 Task: Add a signature Maximus Ramirez containing With heartfelt thanks and warm wishes, Maximus Ramirez to email address softage.3@softage.net and add a label Community events
Action: Mouse moved to (78, 141)
Screenshot: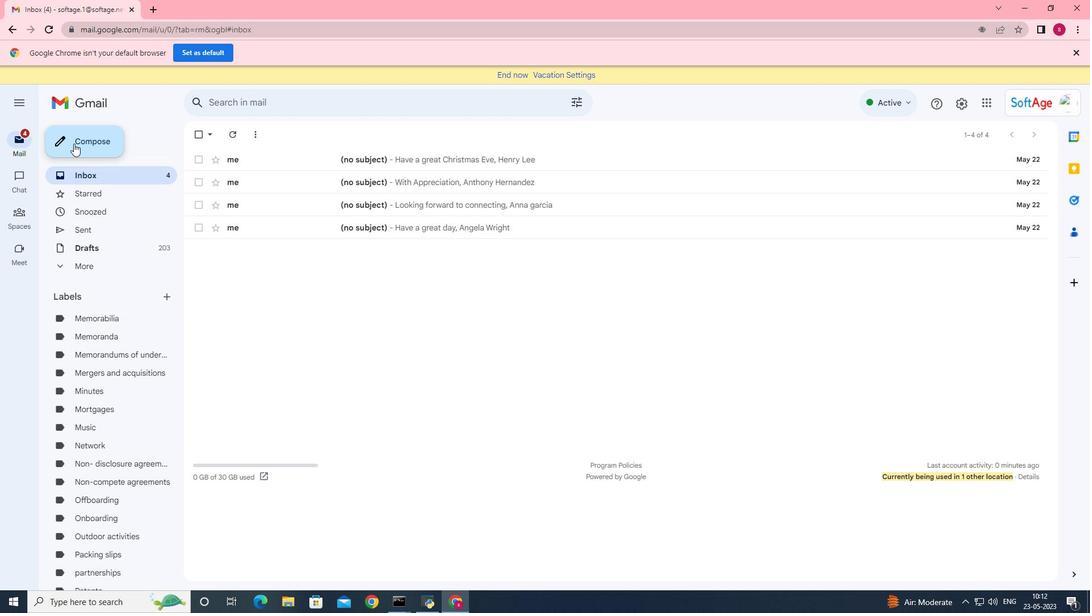 
Action: Mouse pressed left at (78, 141)
Screenshot: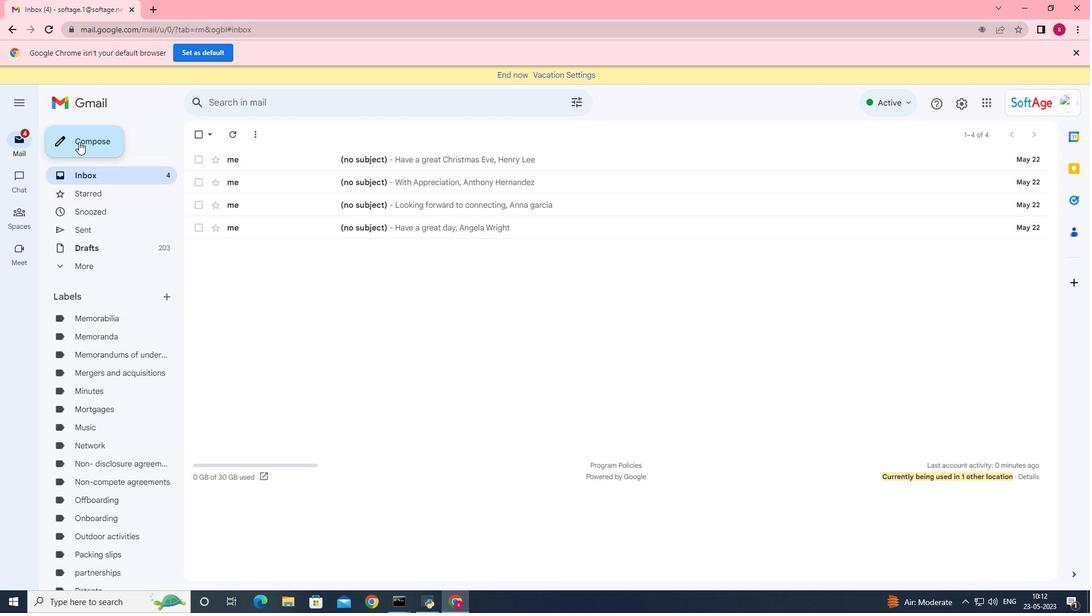 
Action: Mouse moved to (916, 569)
Screenshot: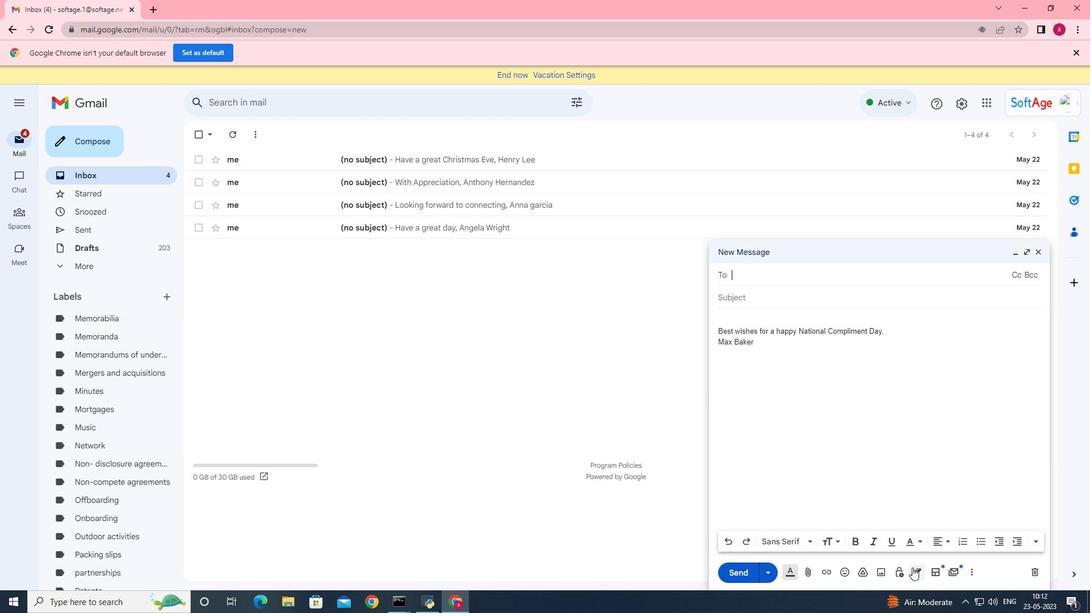 
Action: Mouse pressed left at (916, 569)
Screenshot: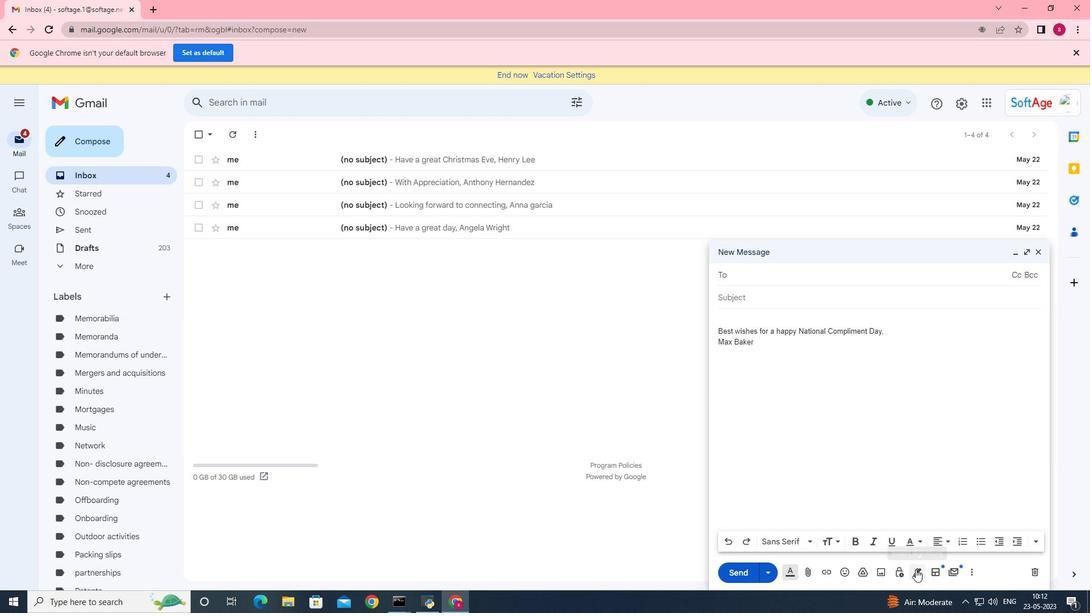
Action: Mouse moved to (955, 510)
Screenshot: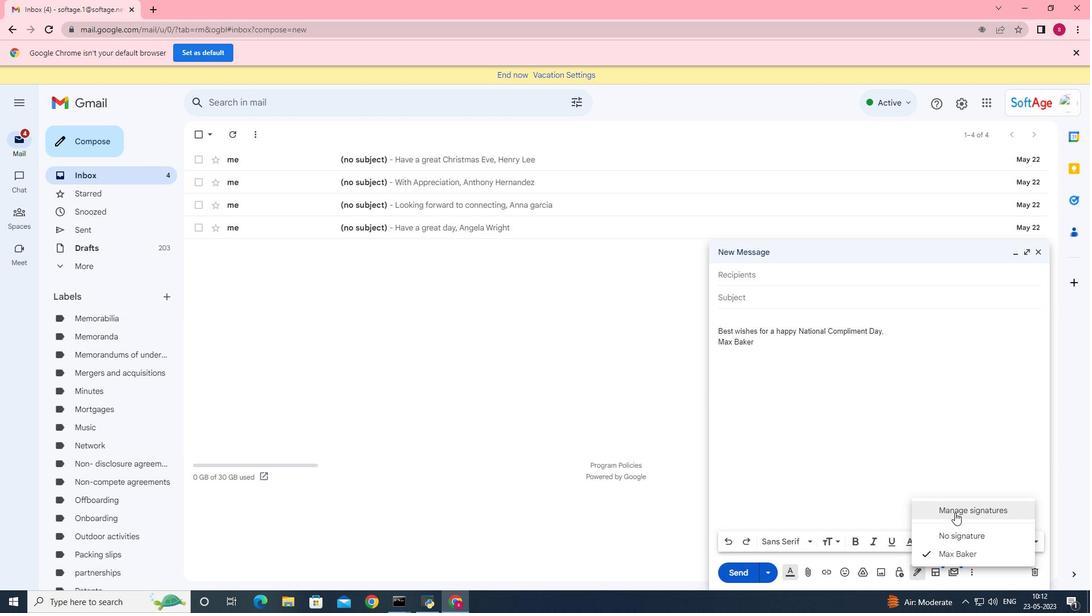 
Action: Mouse pressed left at (955, 510)
Screenshot: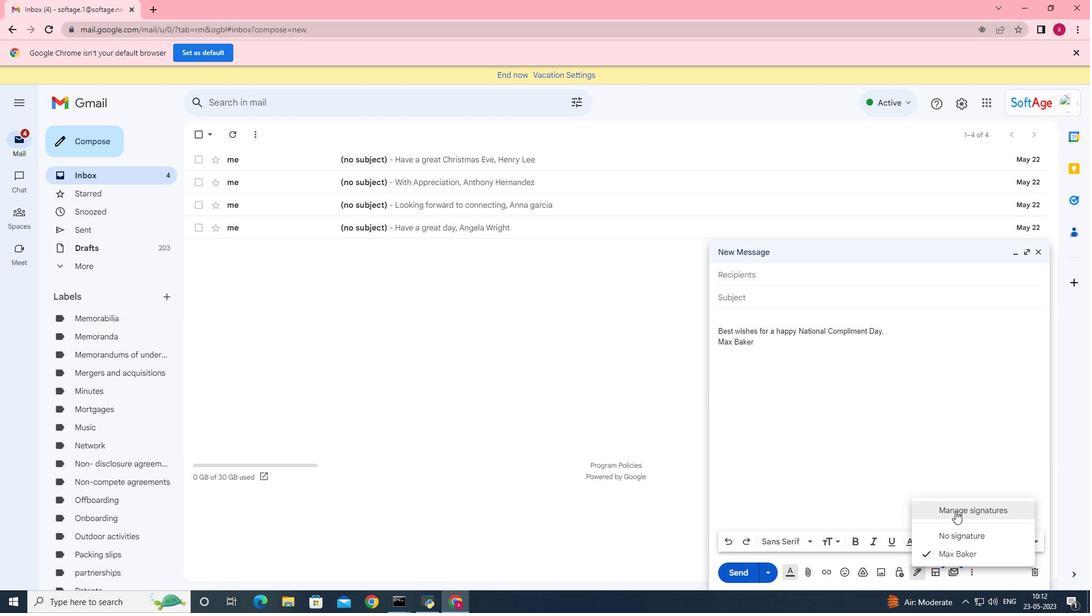 
Action: Mouse moved to (473, 452)
Screenshot: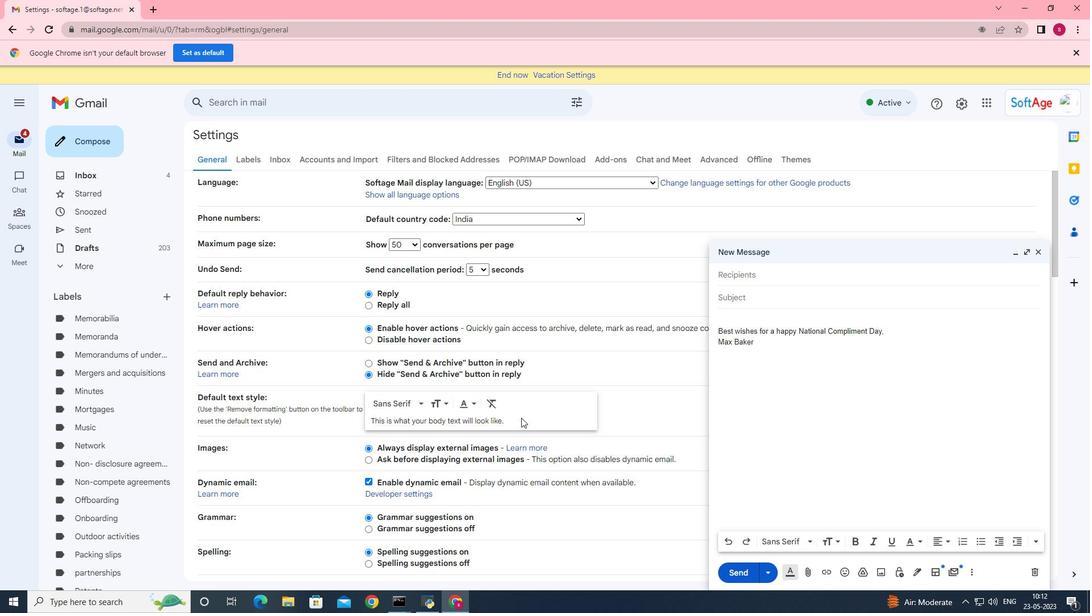 
Action: Mouse scrolled (473, 452) with delta (0, 0)
Screenshot: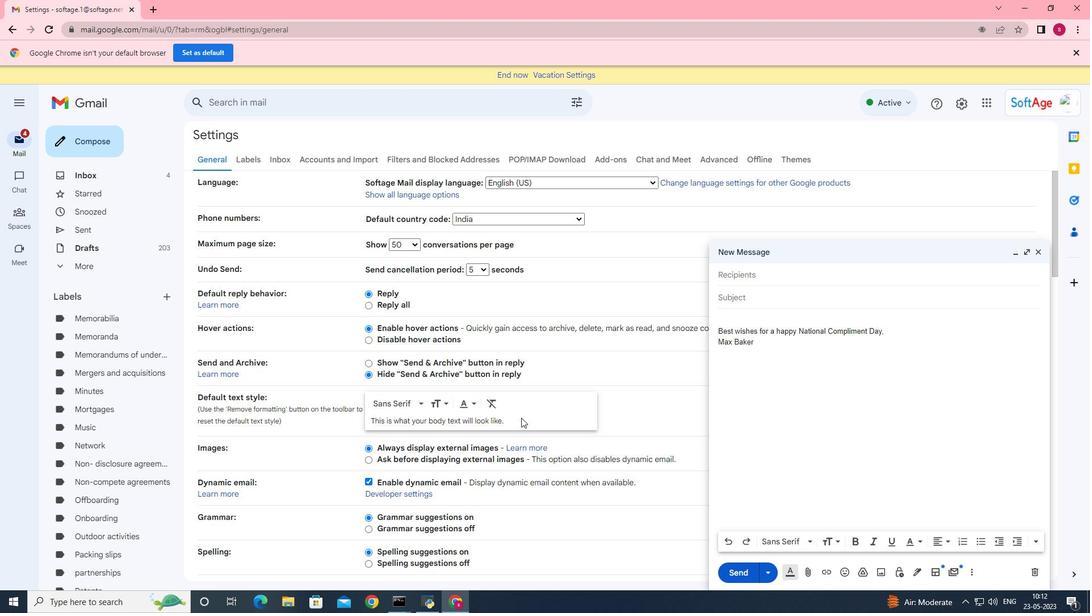 
Action: Mouse moved to (465, 458)
Screenshot: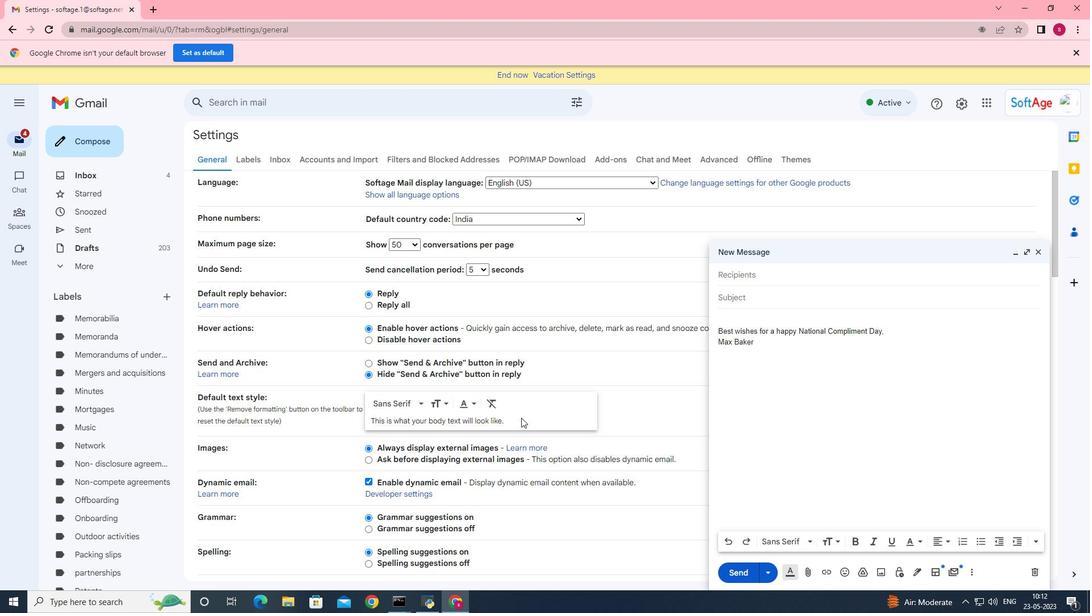 
Action: Mouse scrolled (465, 457) with delta (0, 0)
Screenshot: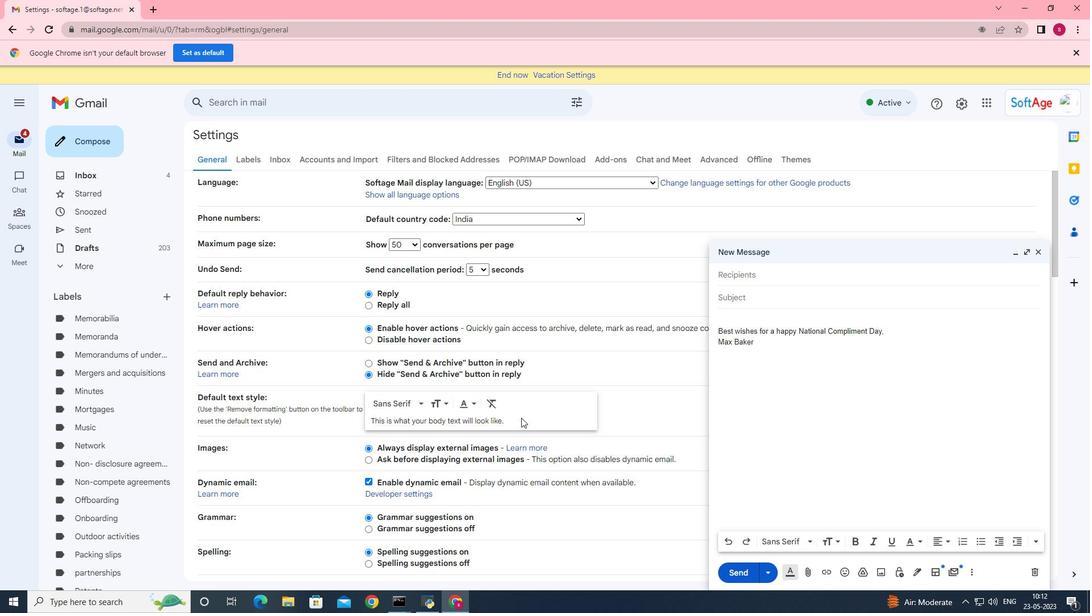 
Action: Mouse moved to (464, 460)
Screenshot: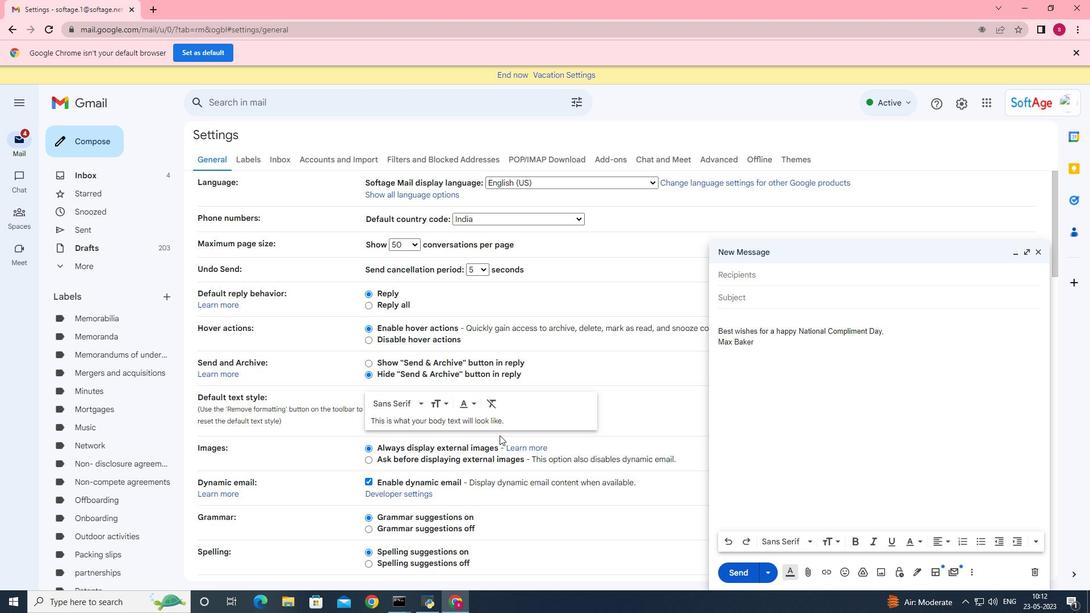 
Action: Mouse scrolled (464, 459) with delta (0, 0)
Screenshot: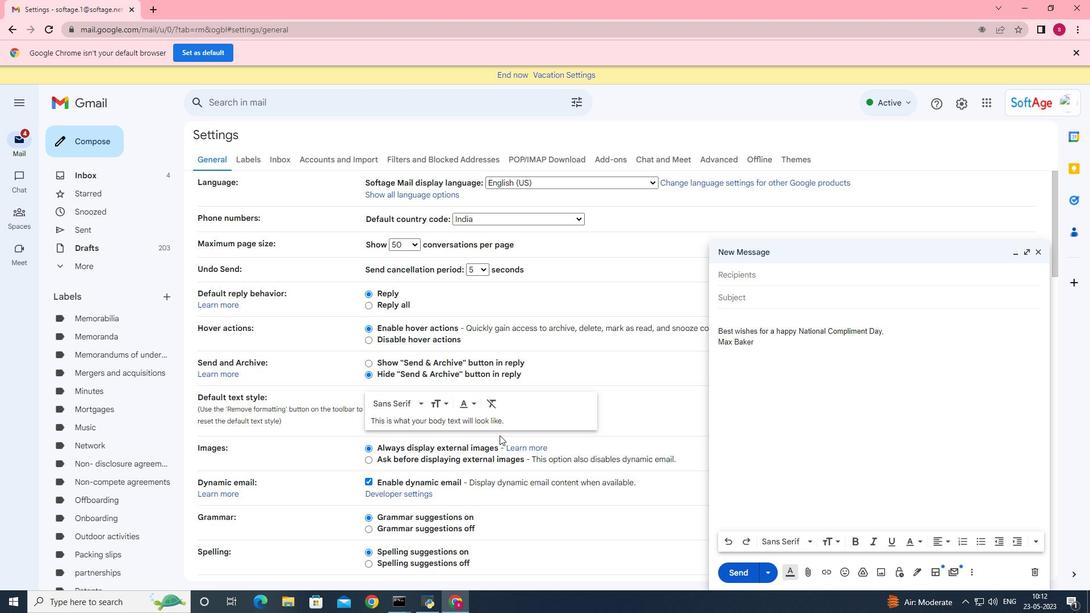 
Action: Mouse moved to (463, 460)
Screenshot: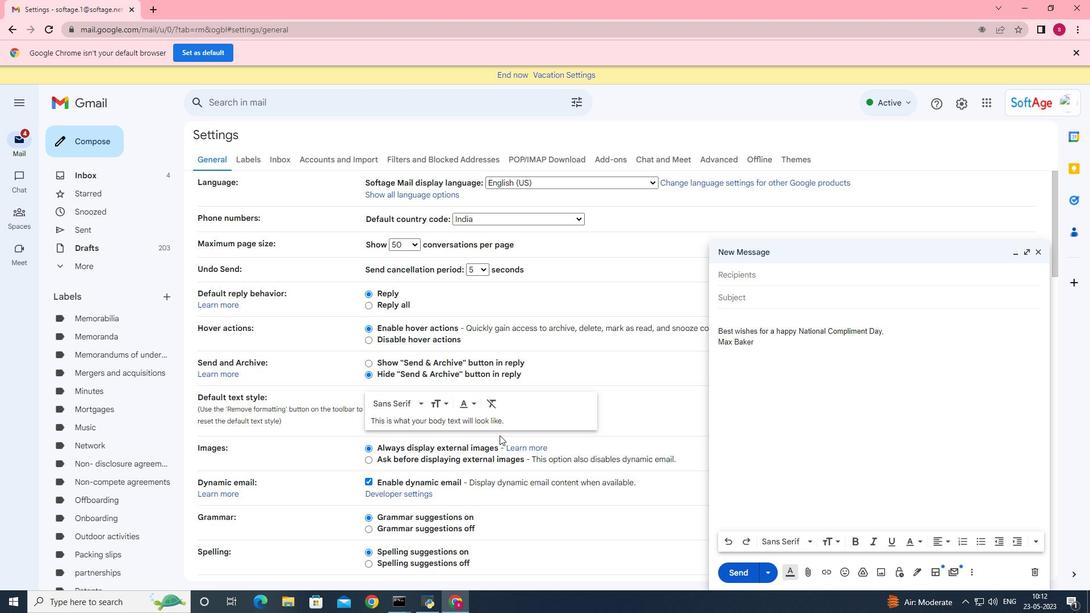
Action: Mouse scrolled (463, 459) with delta (0, 0)
Screenshot: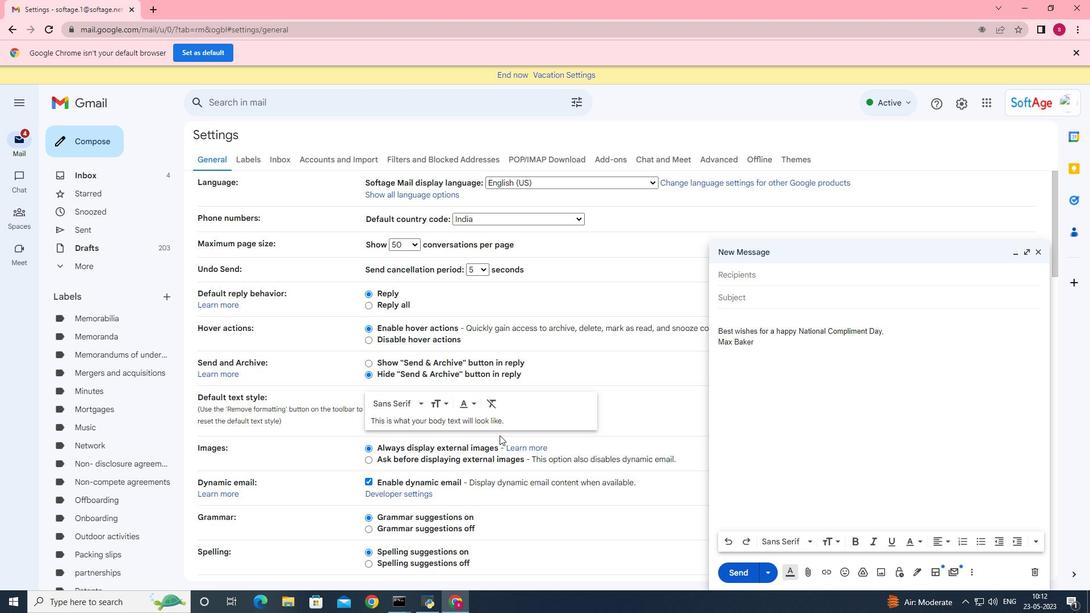
Action: Mouse scrolled (463, 459) with delta (0, 0)
Screenshot: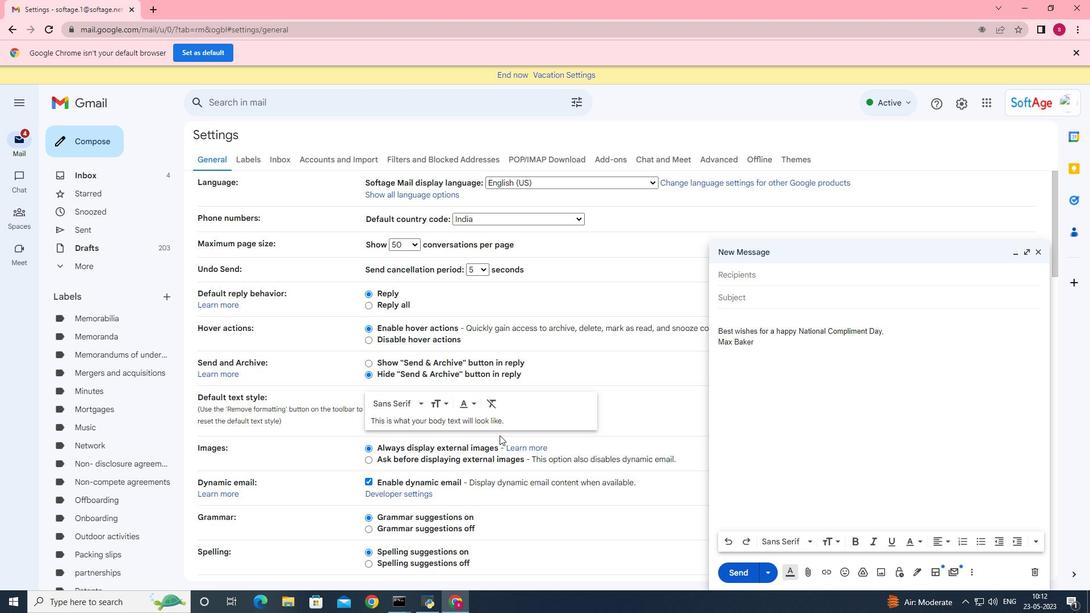 
Action: Mouse scrolled (463, 459) with delta (0, 0)
Screenshot: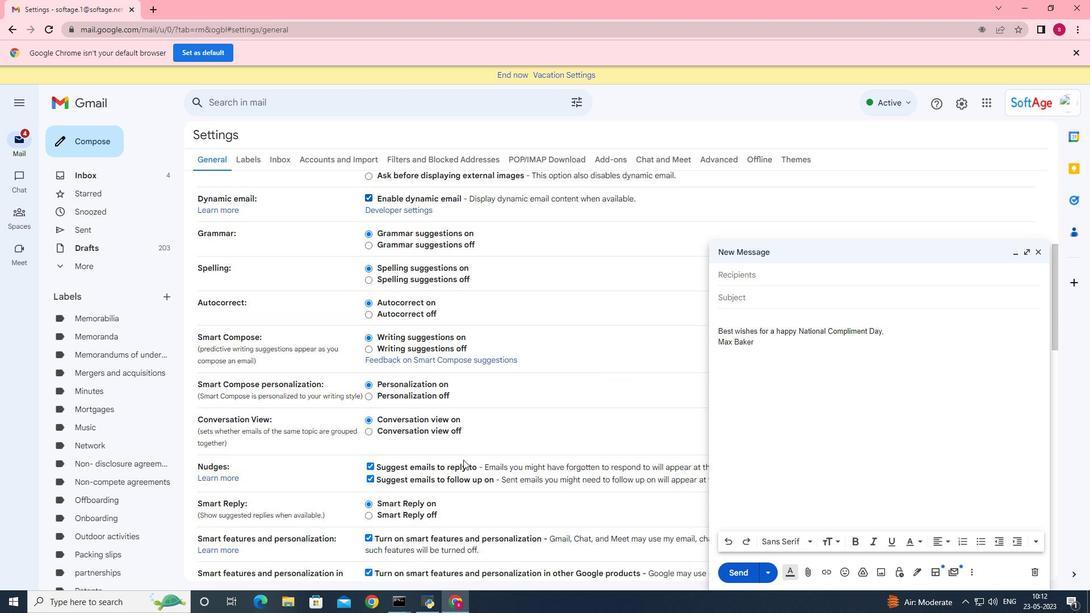 
Action: Mouse scrolled (463, 459) with delta (0, 0)
Screenshot: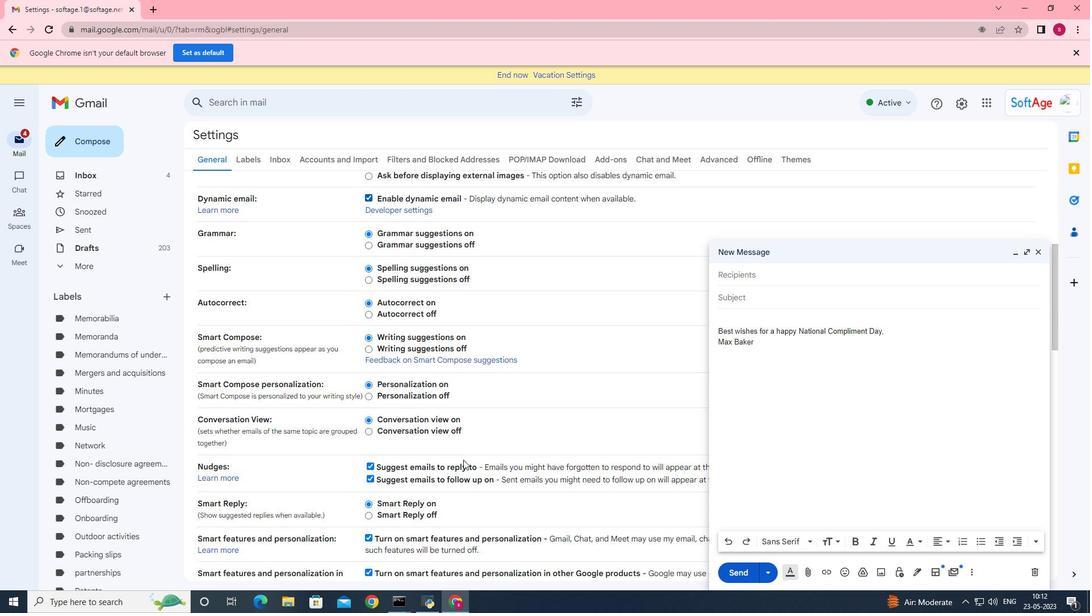 
Action: Mouse moved to (461, 436)
Screenshot: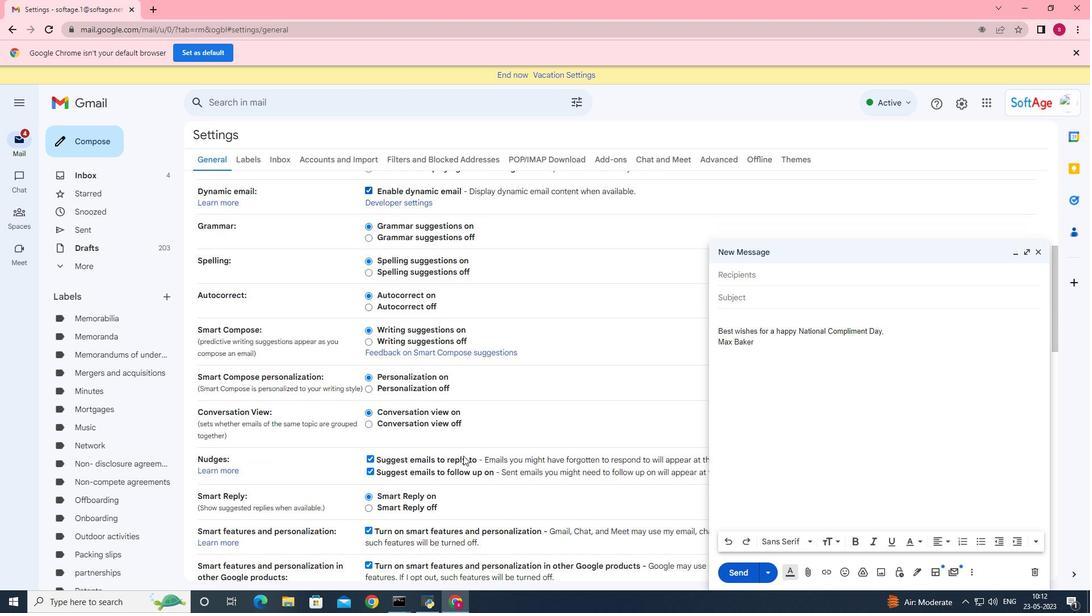 
Action: Mouse scrolled (461, 436) with delta (0, 0)
Screenshot: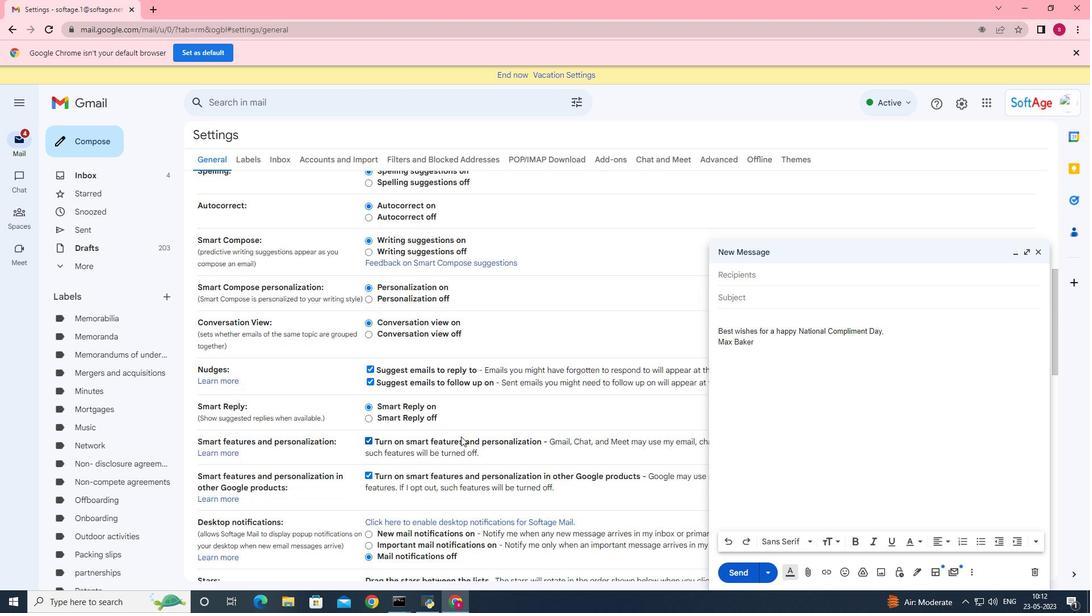 
Action: Mouse scrolled (461, 436) with delta (0, 0)
Screenshot: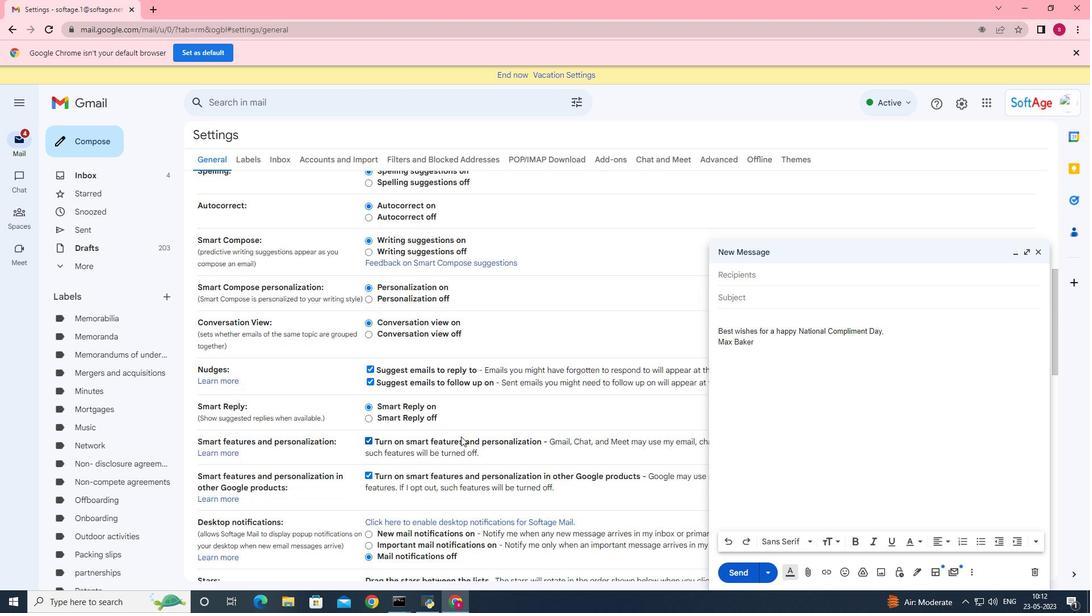 
Action: Mouse scrolled (461, 436) with delta (0, 0)
Screenshot: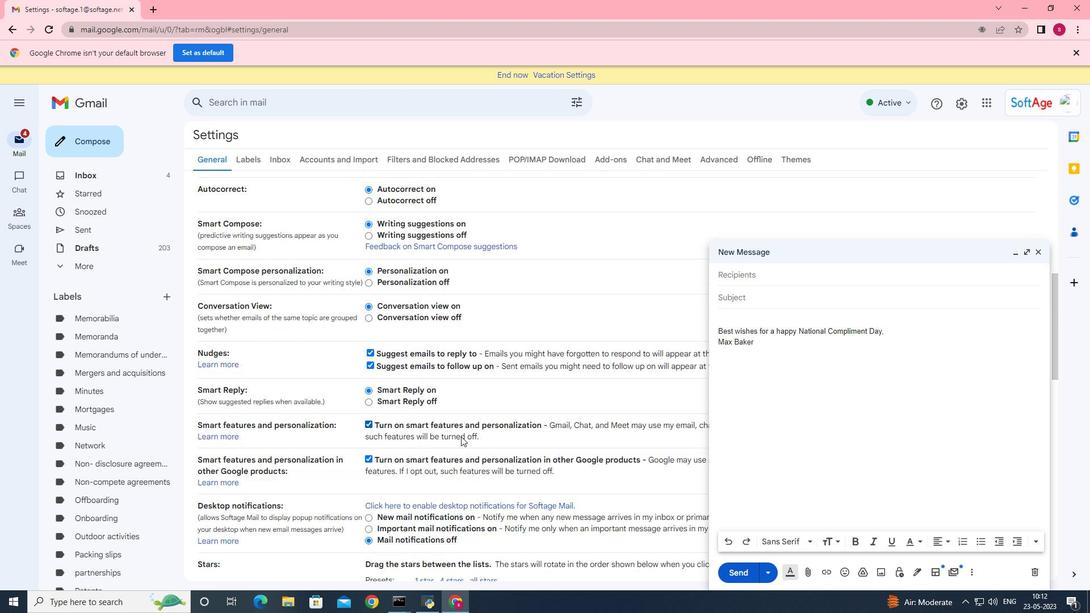 
Action: Mouse scrolled (461, 436) with delta (0, 0)
Screenshot: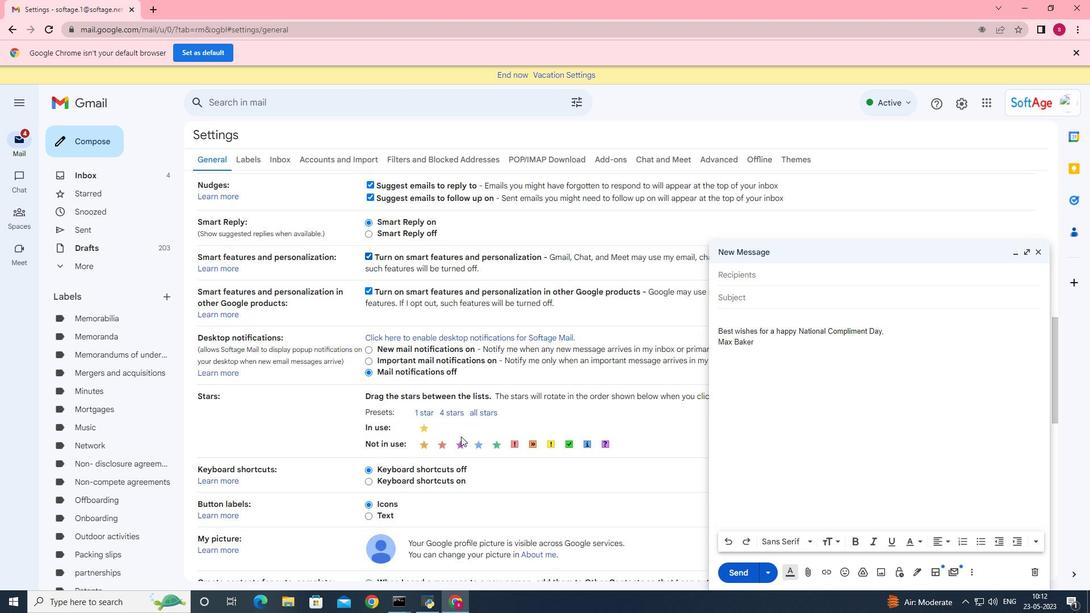 
Action: Mouse scrolled (461, 436) with delta (0, 0)
Screenshot: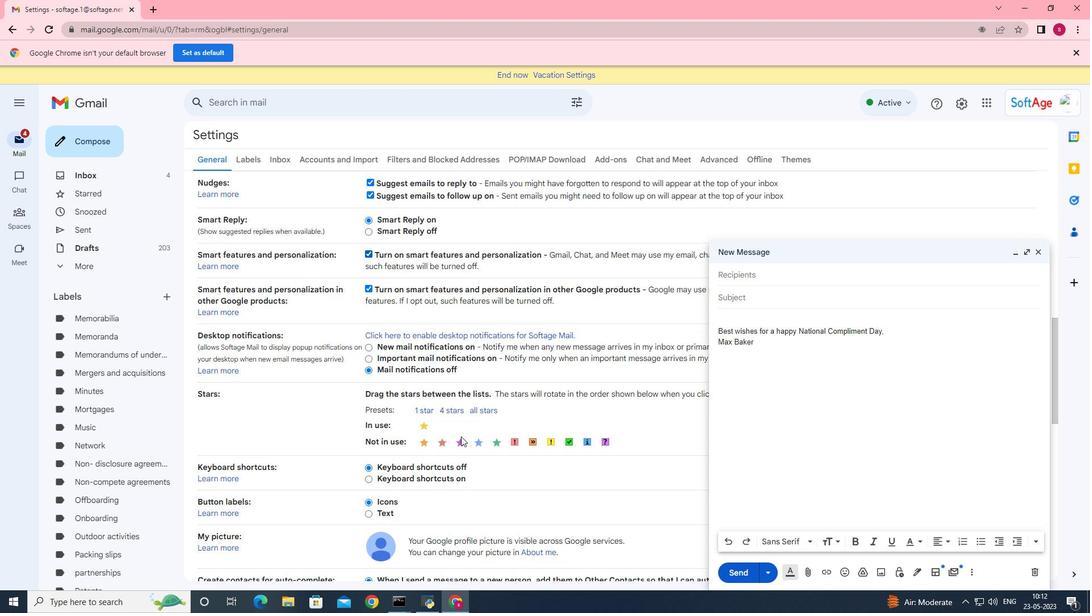 
Action: Mouse scrolled (461, 436) with delta (0, 0)
Screenshot: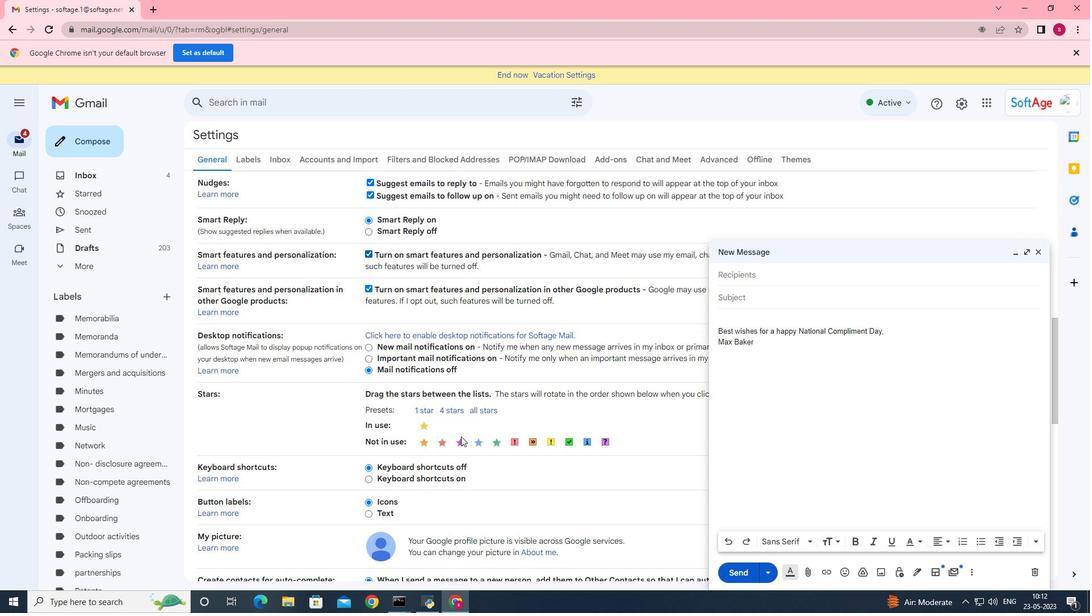
Action: Mouse moved to (492, 457)
Screenshot: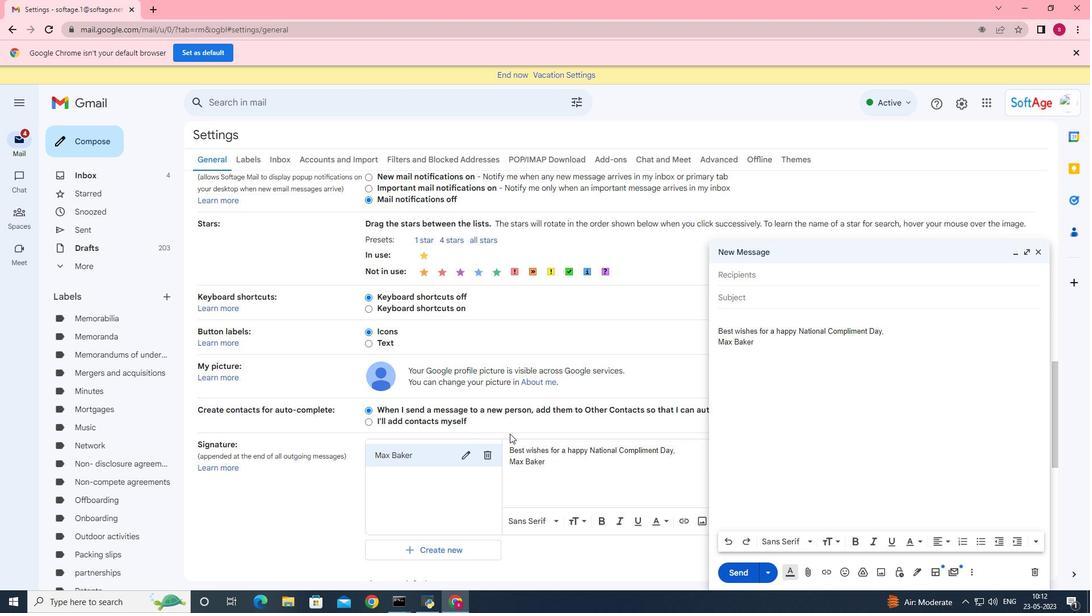 
Action: Mouse pressed left at (492, 457)
Screenshot: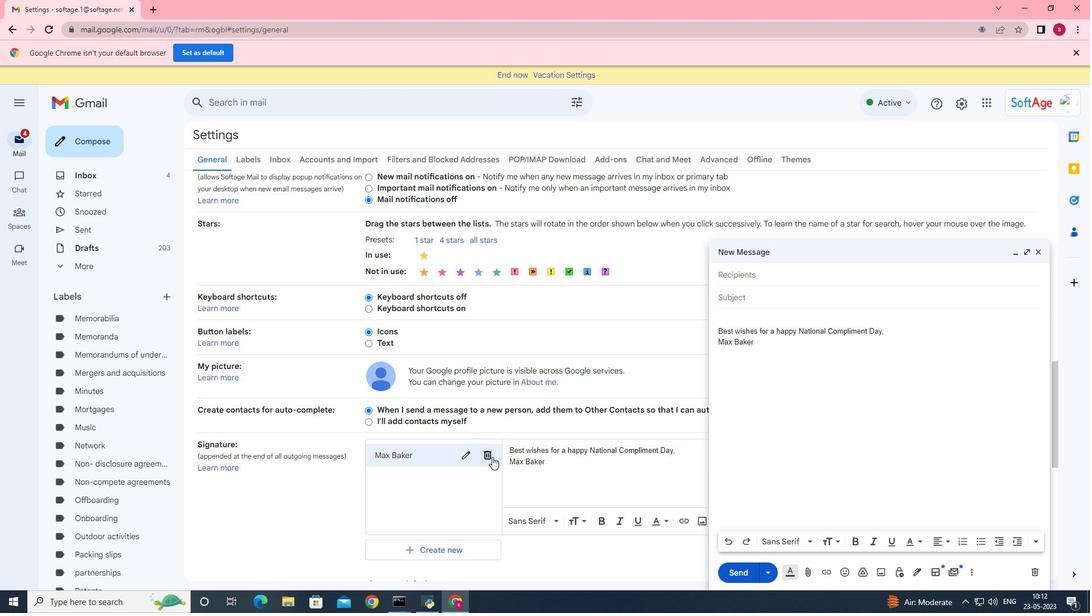 
Action: Mouse moved to (644, 348)
Screenshot: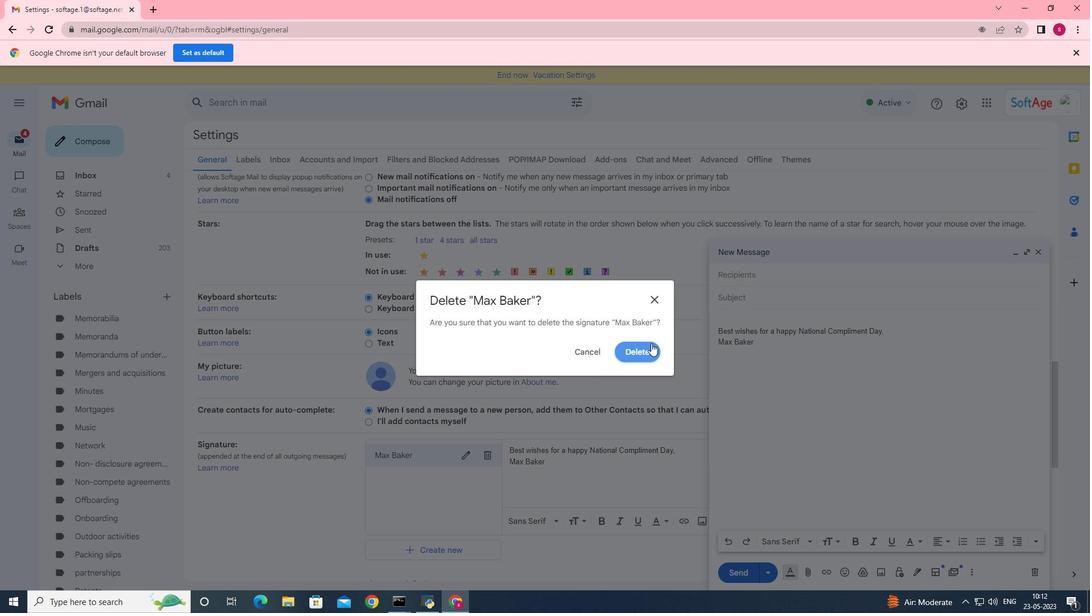 
Action: Mouse pressed left at (644, 348)
Screenshot: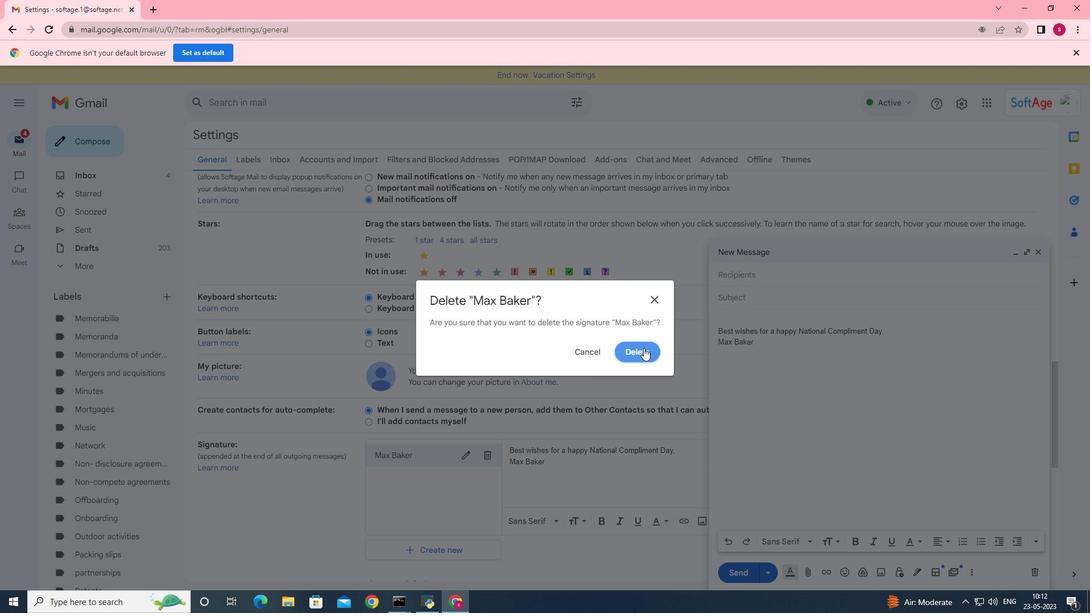 
Action: Mouse moved to (402, 474)
Screenshot: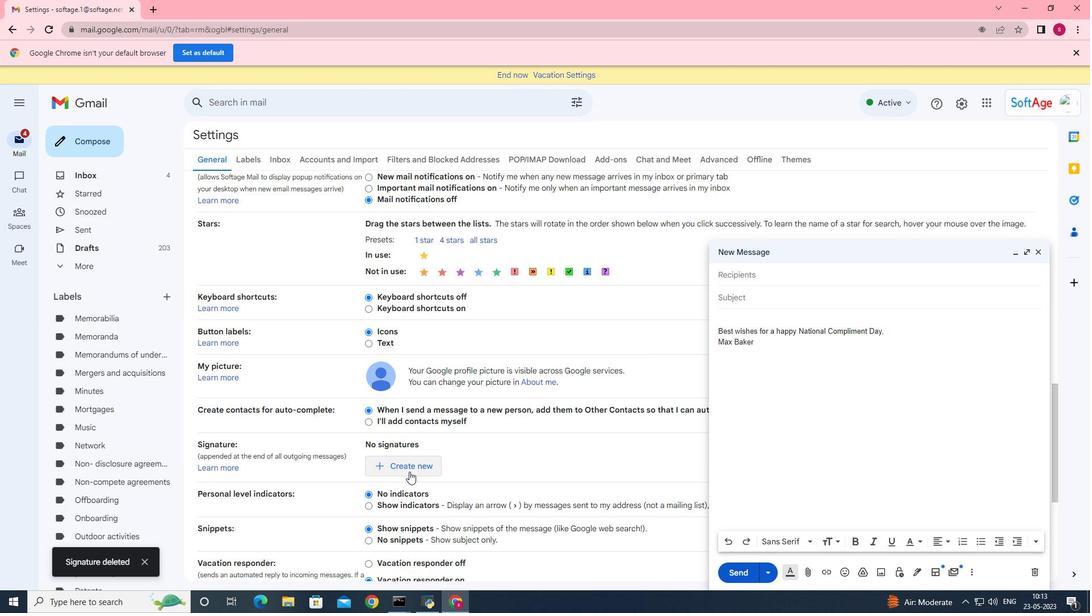 
Action: Mouse pressed left at (402, 474)
Screenshot: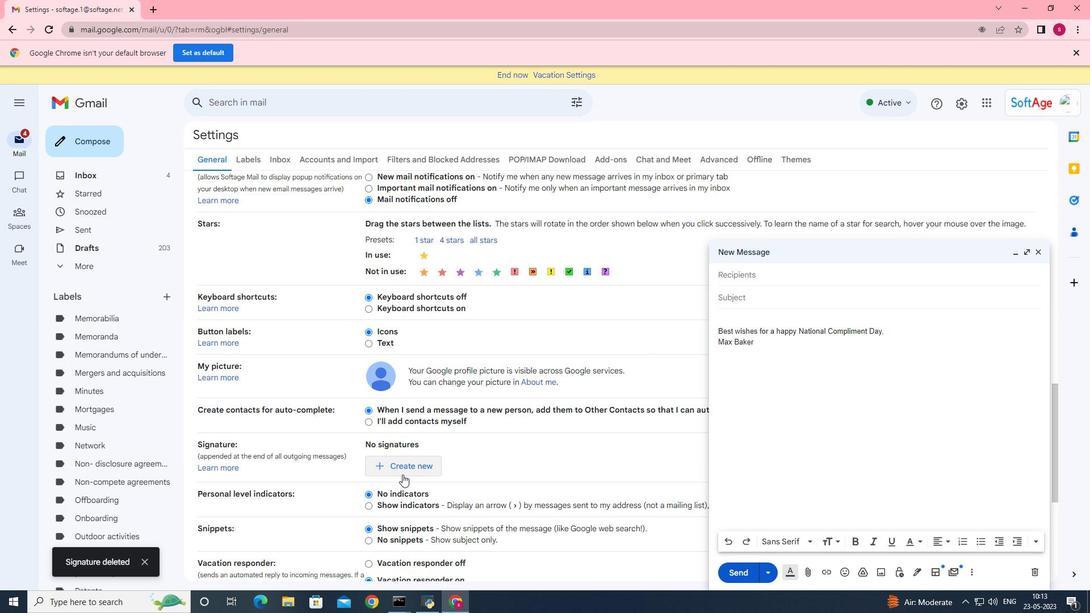 
Action: Mouse moved to (473, 324)
Screenshot: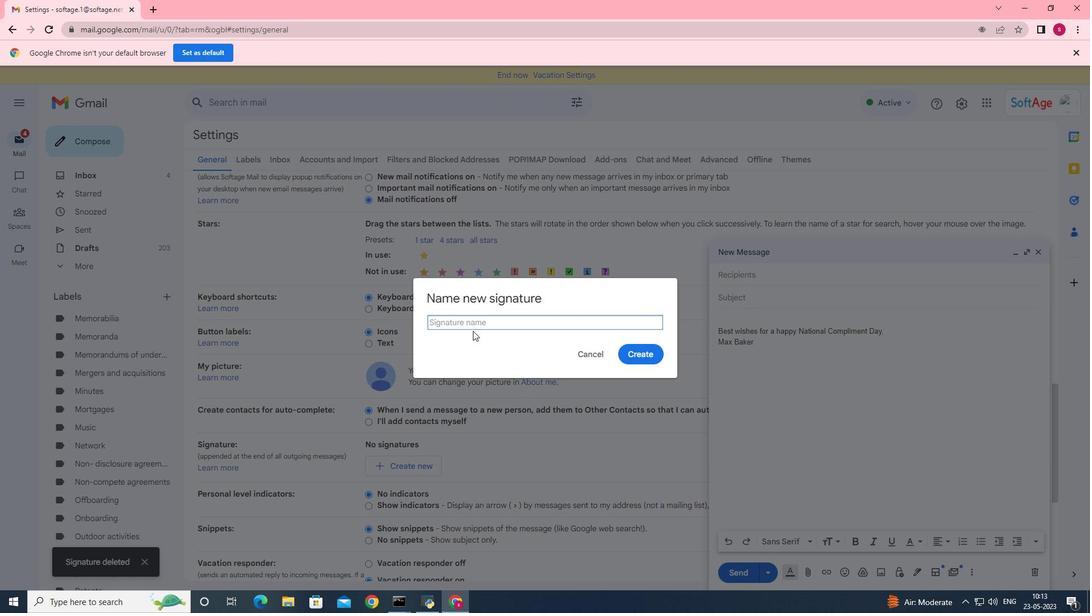 
Action: Mouse pressed left at (473, 324)
Screenshot: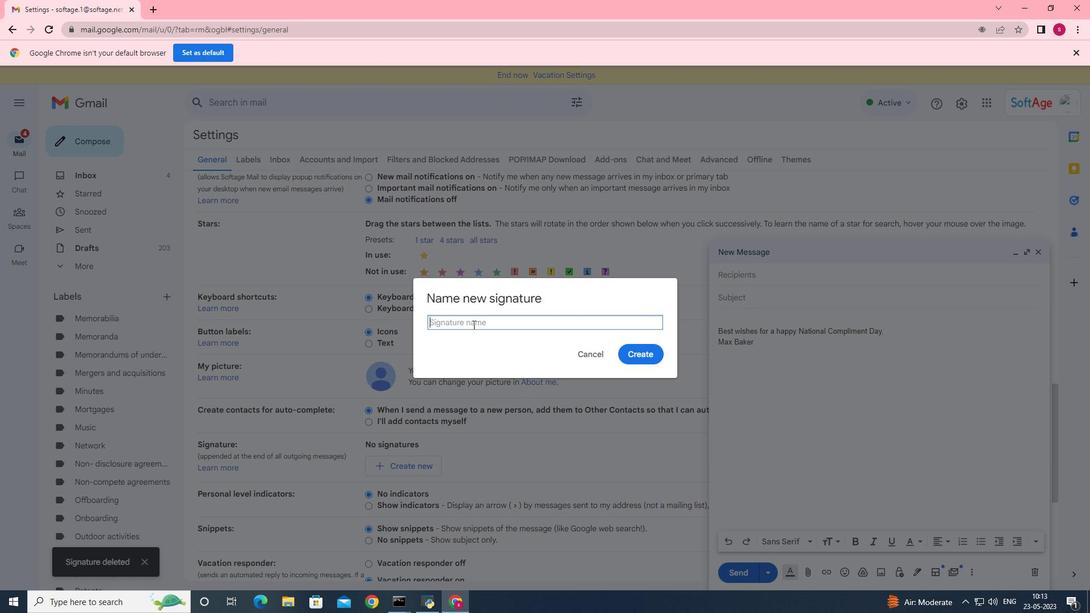 
Action: Key pressed <Key.shift>Maximus<Key.space><Key.shift><Key.shift><Key.shift><Key.shift><Key.shift><Key.shift><Key.shift><Key.shift><Key.shift><Key.shift><Key.shift>Ramiez<Key.backspace><Key.backspace>rez
Screenshot: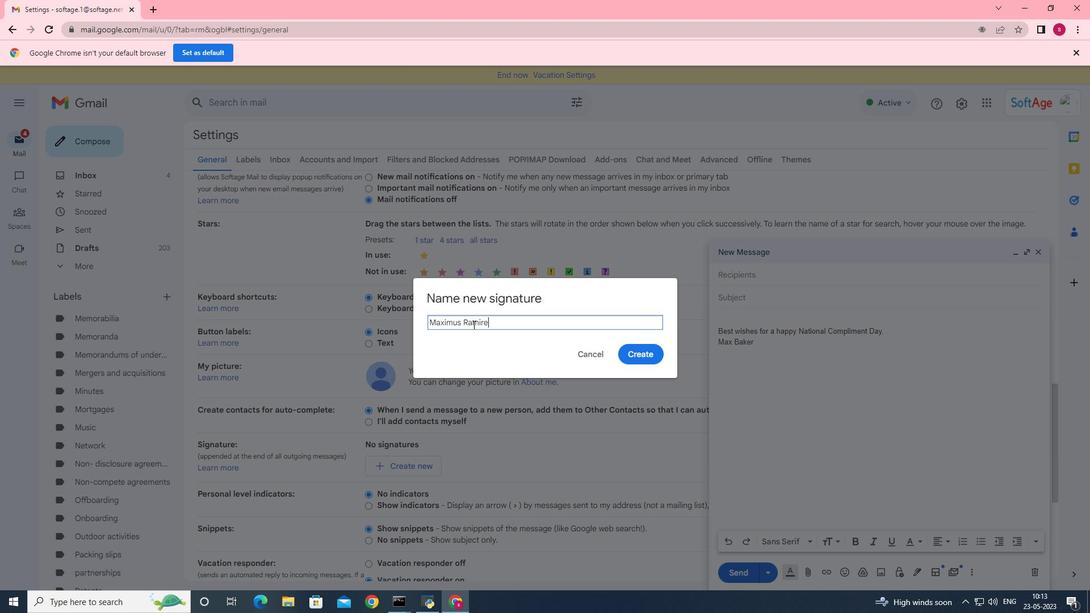
Action: Mouse moved to (655, 356)
Screenshot: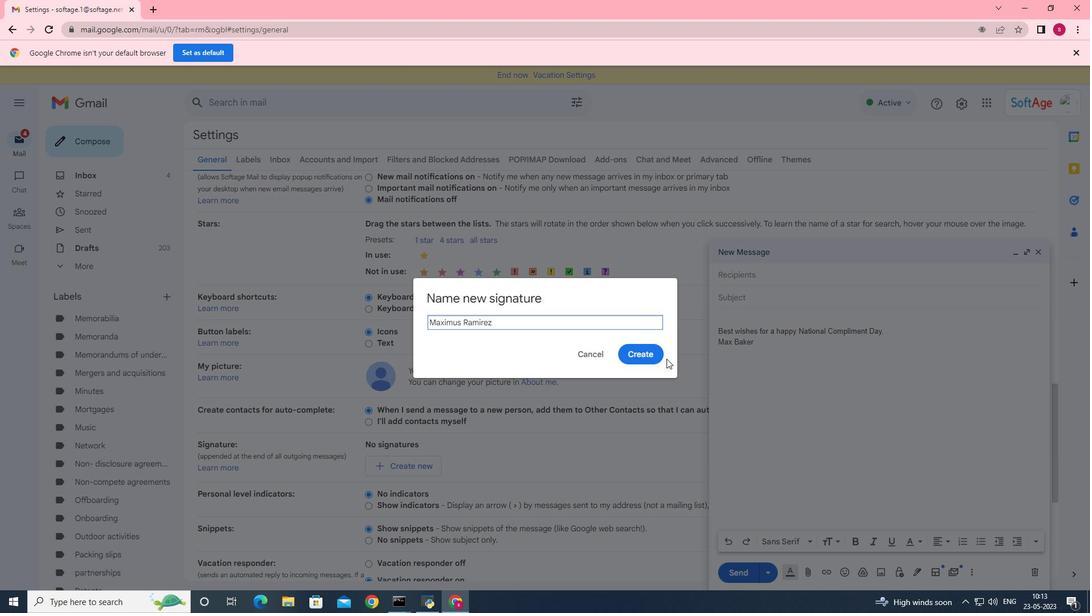 
Action: Mouse pressed left at (655, 356)
Screenshot: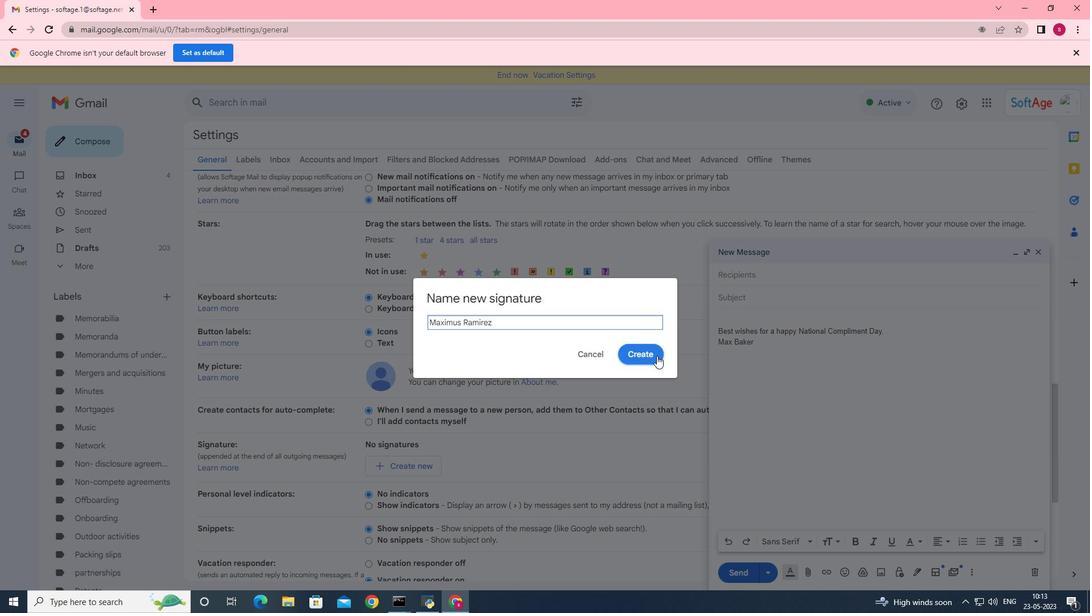 
Action: Mouse moved to (528, 453)
Screenshot: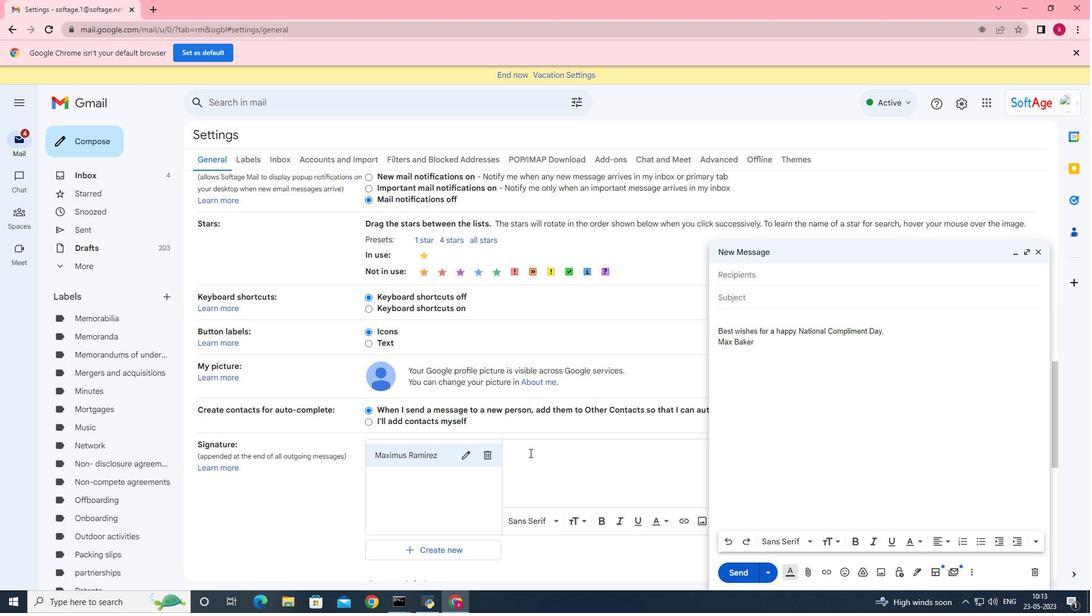 
Action: Mouse pressed left at (528, 453)
Screenshot: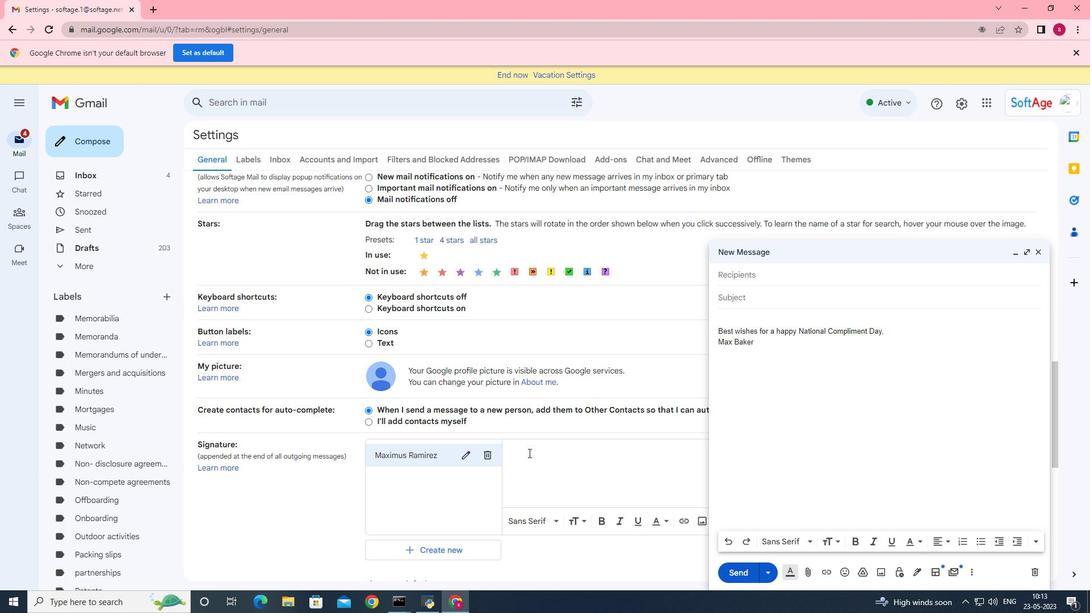 
Action: Key pressed <Key.shift>With<Key.space>heartfelt<Key.space>thanks<Key.space>and<Key.space>warm<Key.space>wishes,<Key.enter><Key.shift>Maximus<Key.space><Key.shift>Ramirez
Screenshot: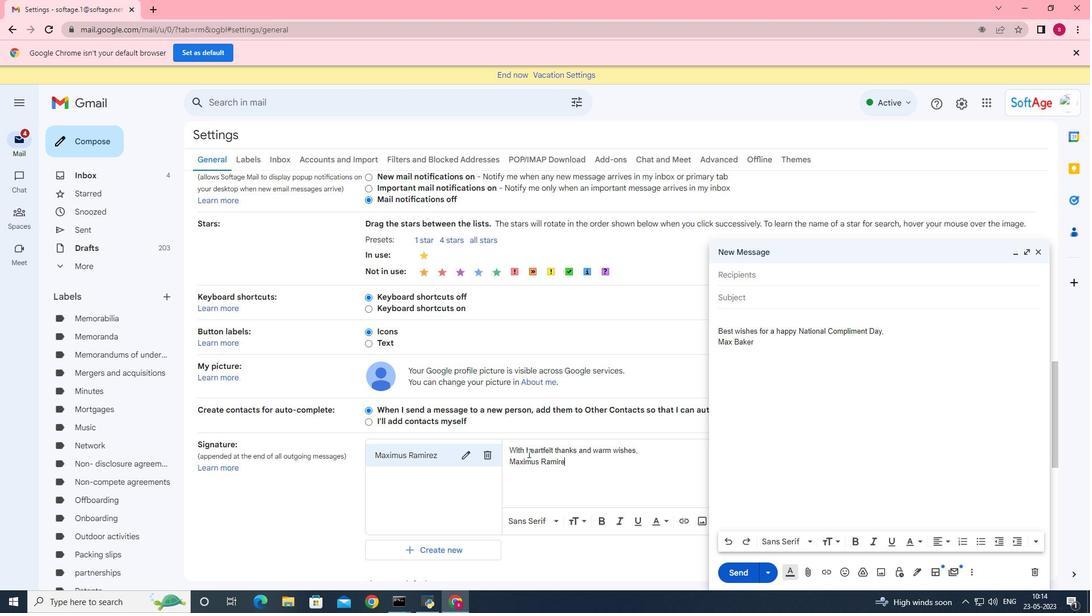 
Action: Mouse scrolled (528, 452) with delta (0, 0)
Screenshot: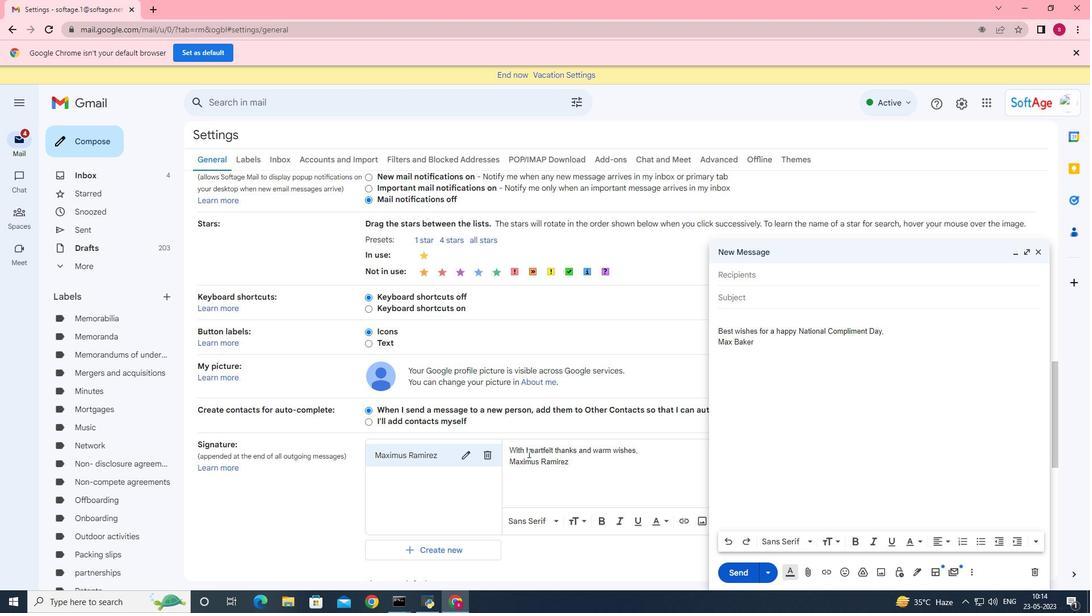 
Action: Mouse scrolled (528, 452) with delta (0, 0)
Screenshot: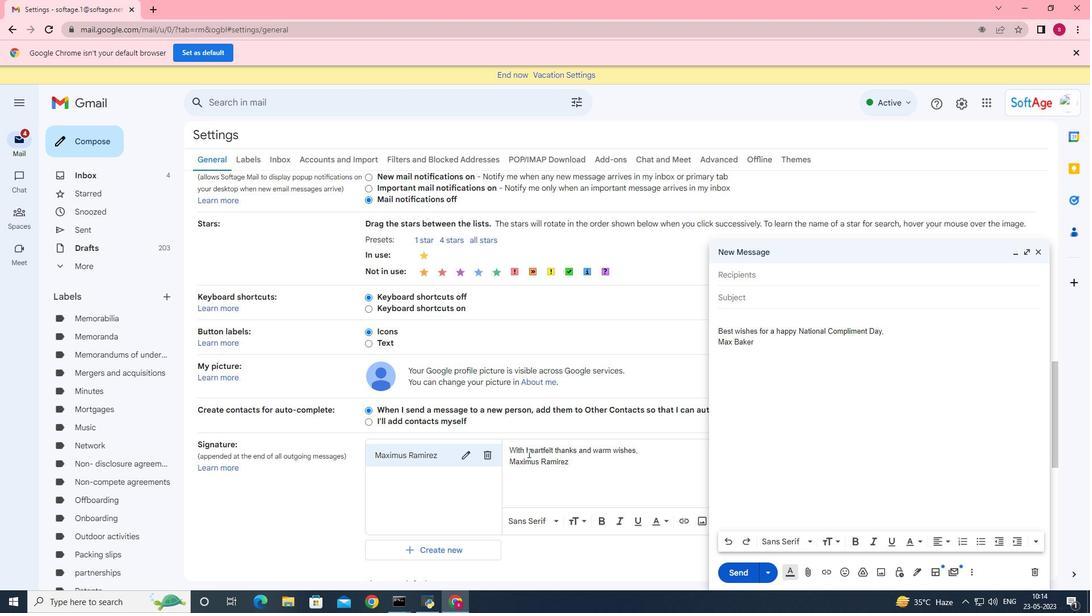 
Action: Mouse scrolled (528, 452) with delta (0, 0)
Screenshot: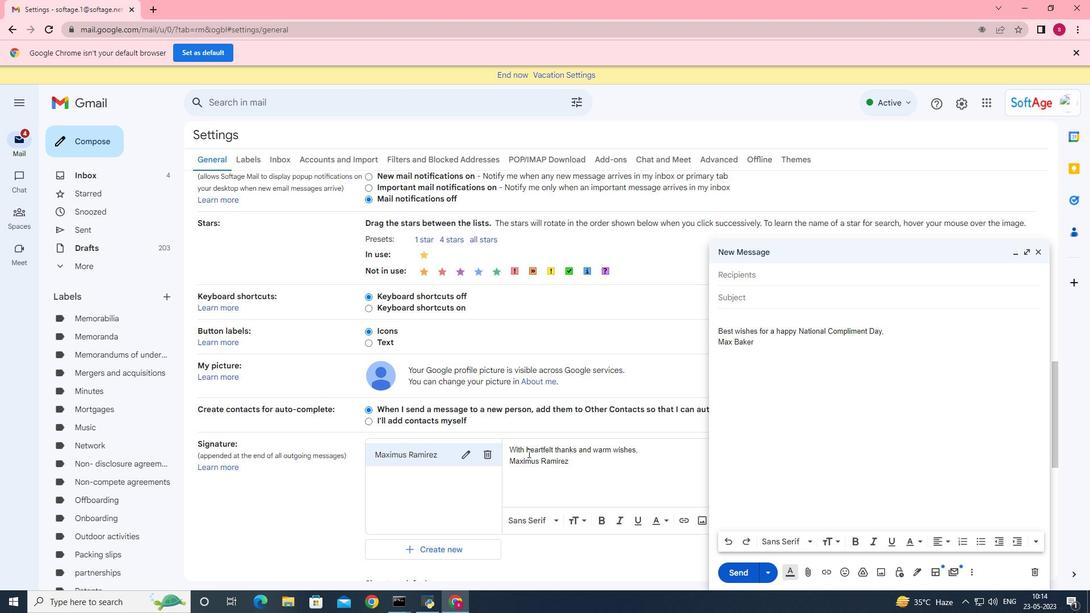 
Action: Mouse moved to (515, 447)
Screenshot: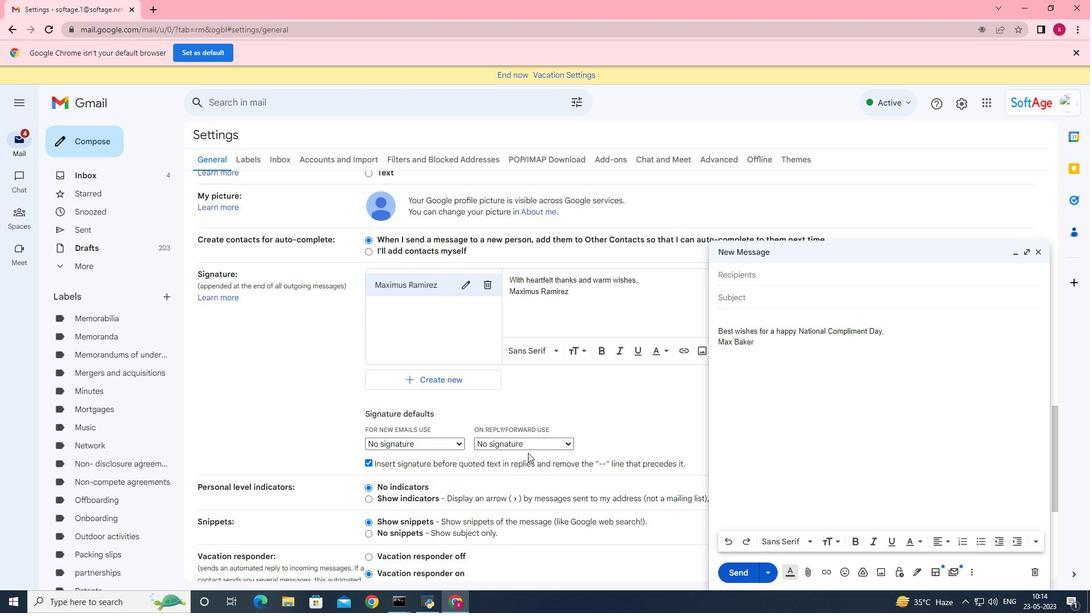 
Action: Mouse scrolled (515, 446) with delta (0, 0)
Screenshot: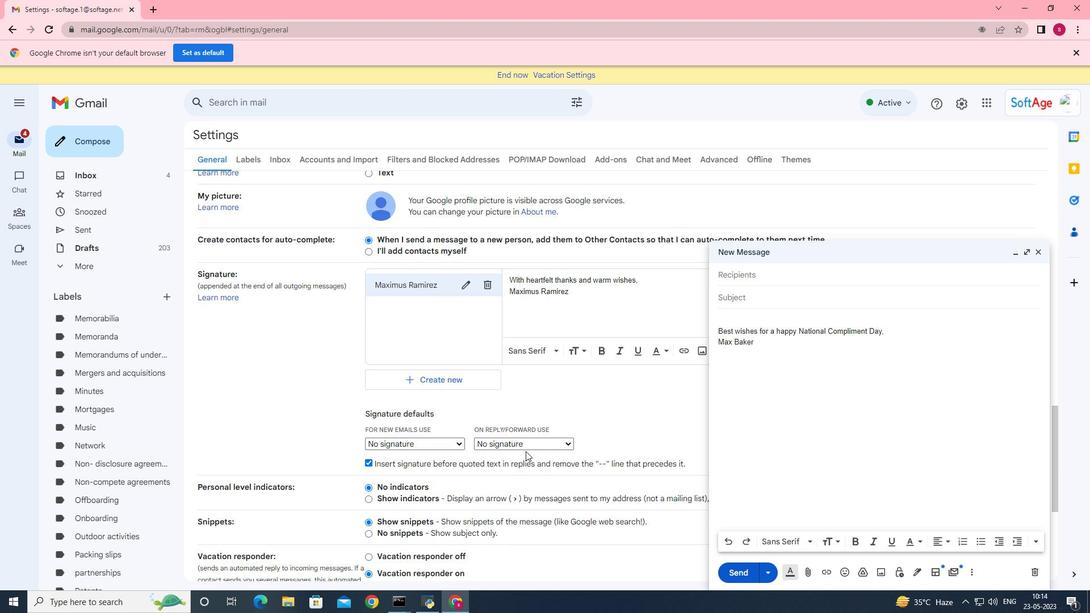 
Action: Mouse moved to (437, 410)
Screenshot: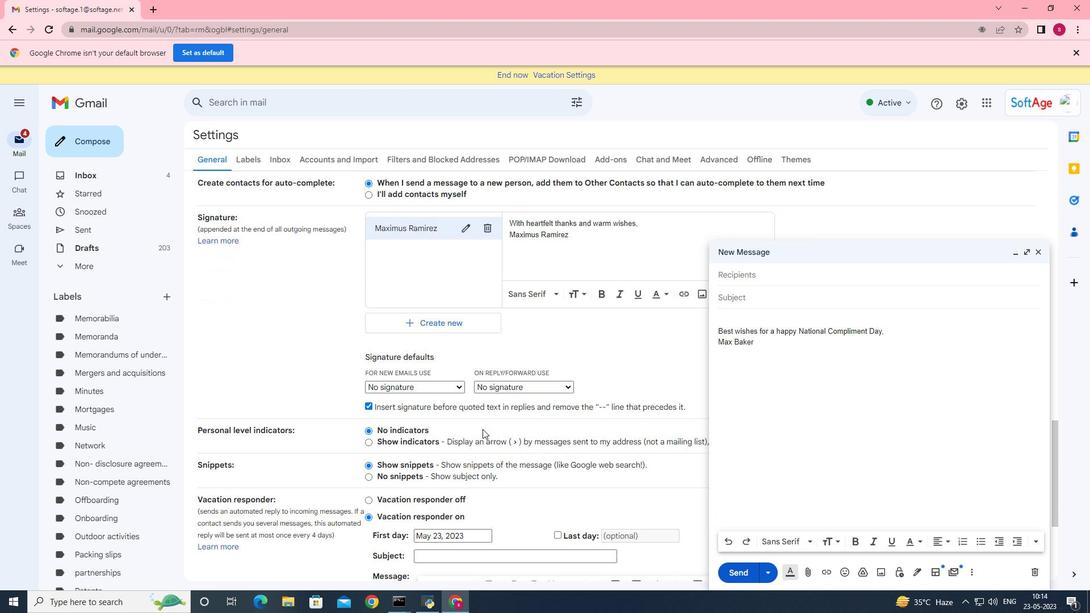 
Action: Mouse scrolled (437, 410) with delta (0, 0)
Screenshot: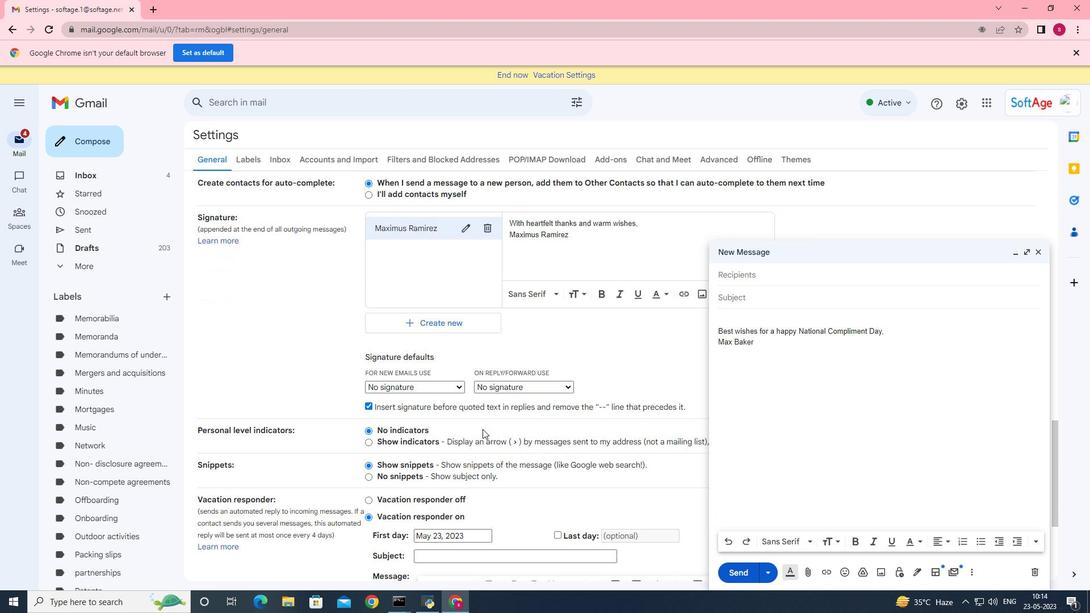 
Action: Mouse moved to (427, 410)
Screenshot: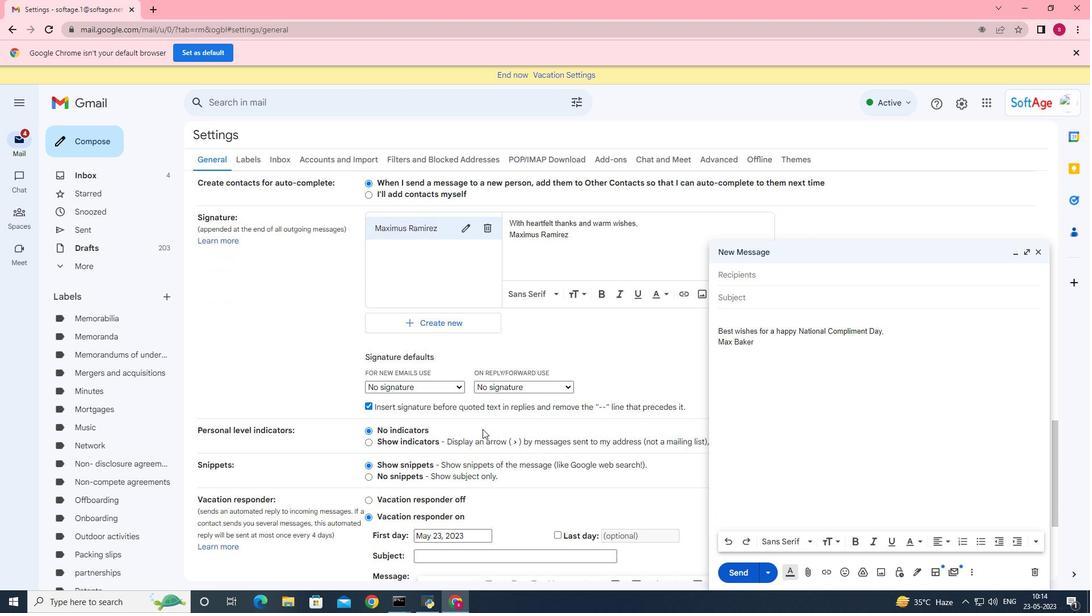 
Action: Mouse scrolled (427, 409) with delta (0, 0)
Screenshot: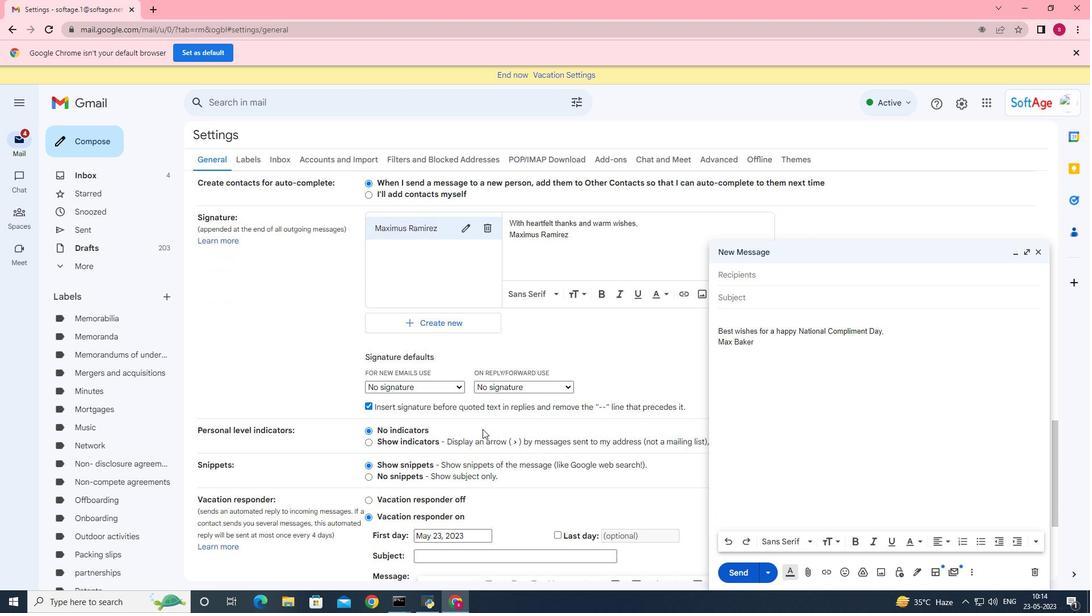 
Action: Mouse moved to (444, 270)
Screenshot: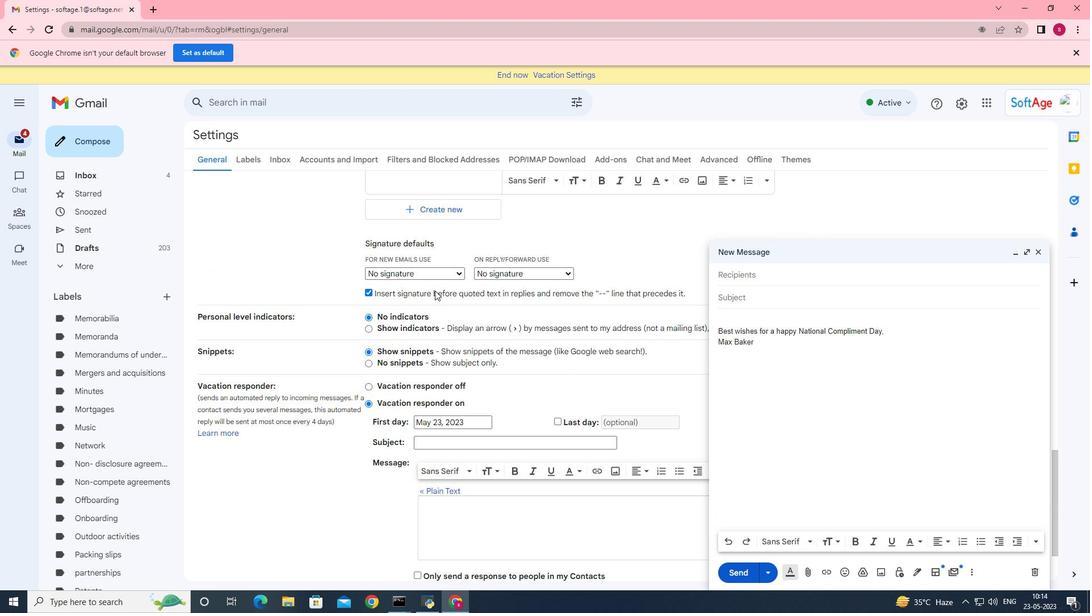 
Action: Mouse pressed left at (444, 270)
Screenshot: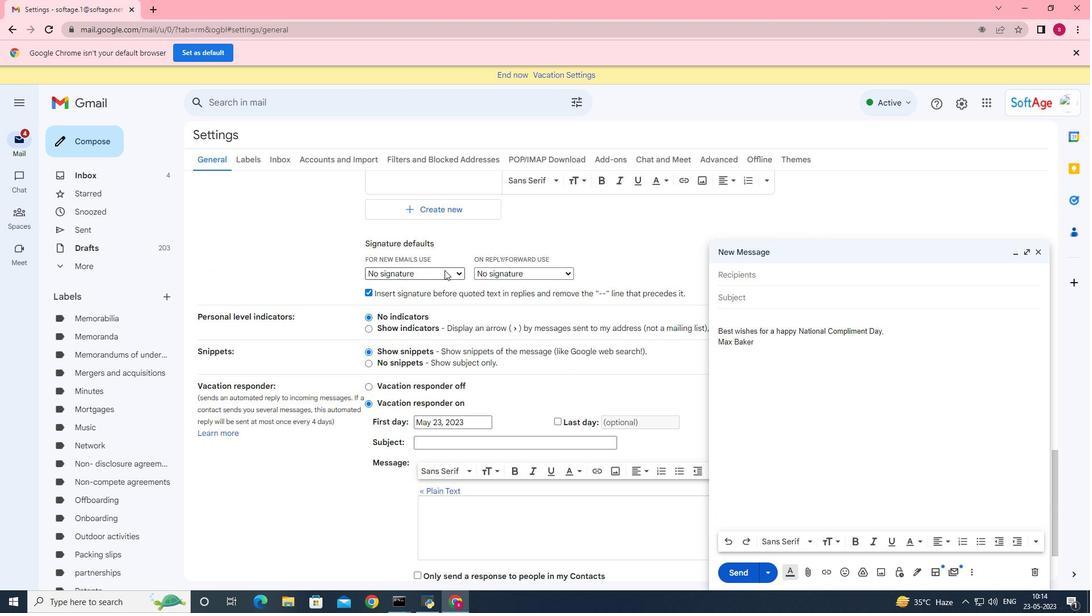 
Action: Mouse moved to (436, 296)
Screenshot: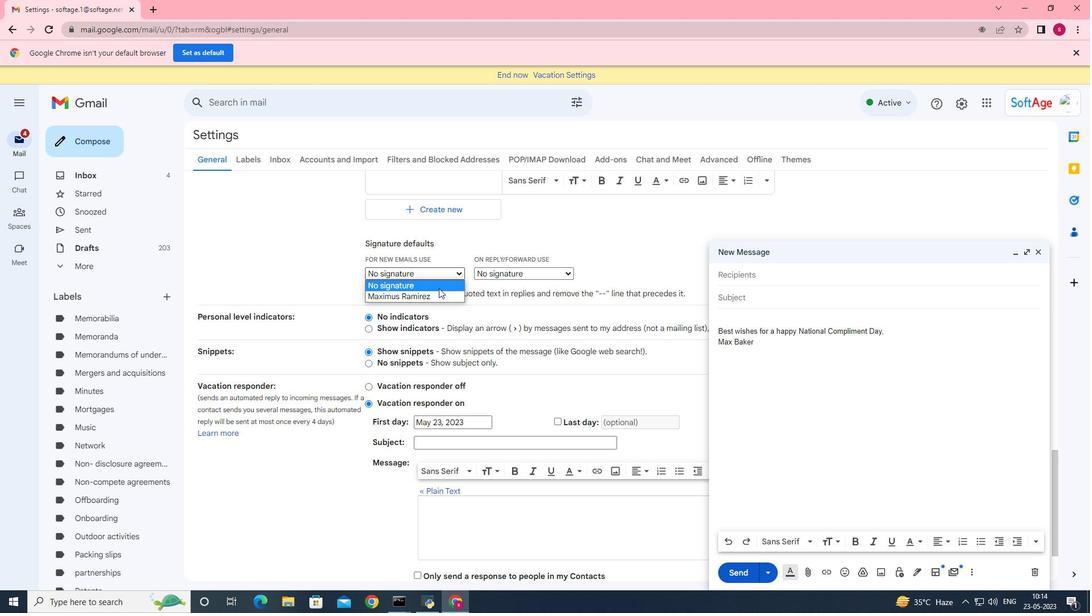 
Action: Mouse pressed left at (436, 296)
Screenshot: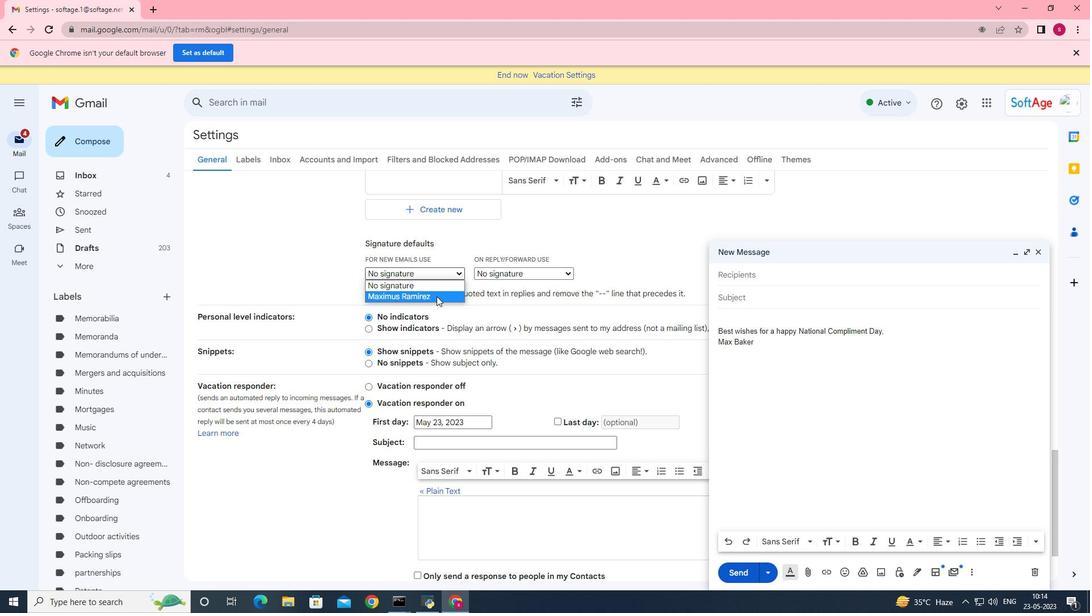 
Action: Mouse moved to (507, 270)
Screenshot: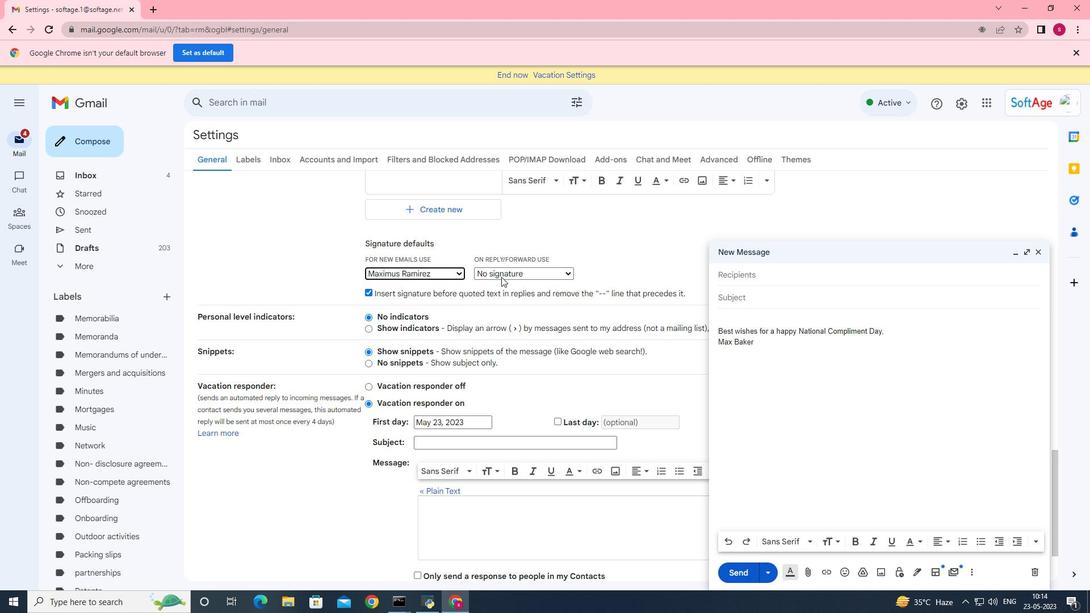 
Action: Mouse pressed left at (507, 270)
Screenshot: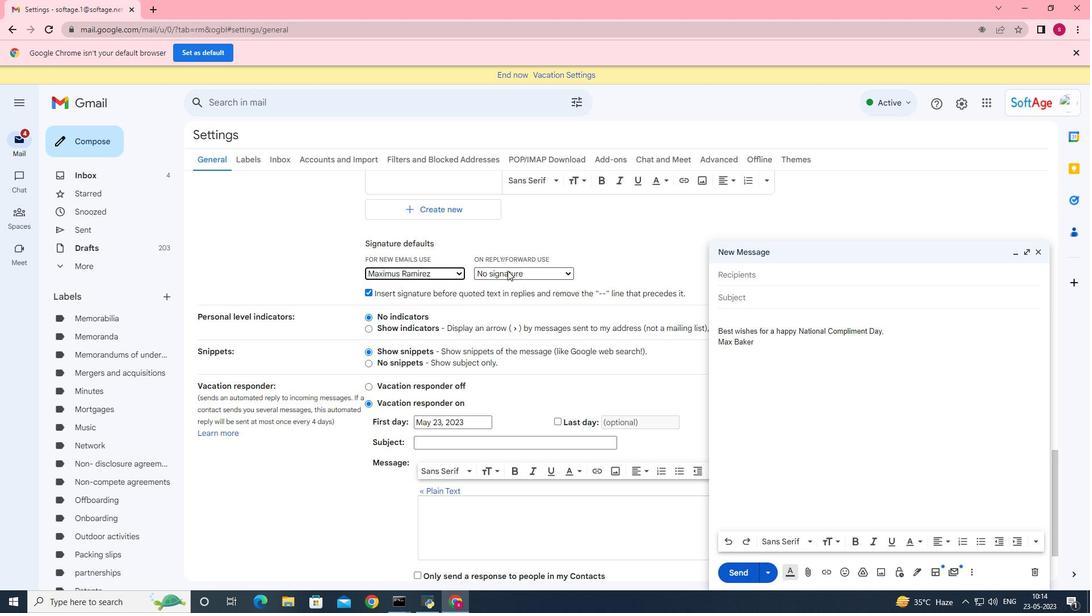 
Action: Mouse moved to (495, 294)
Screenshot: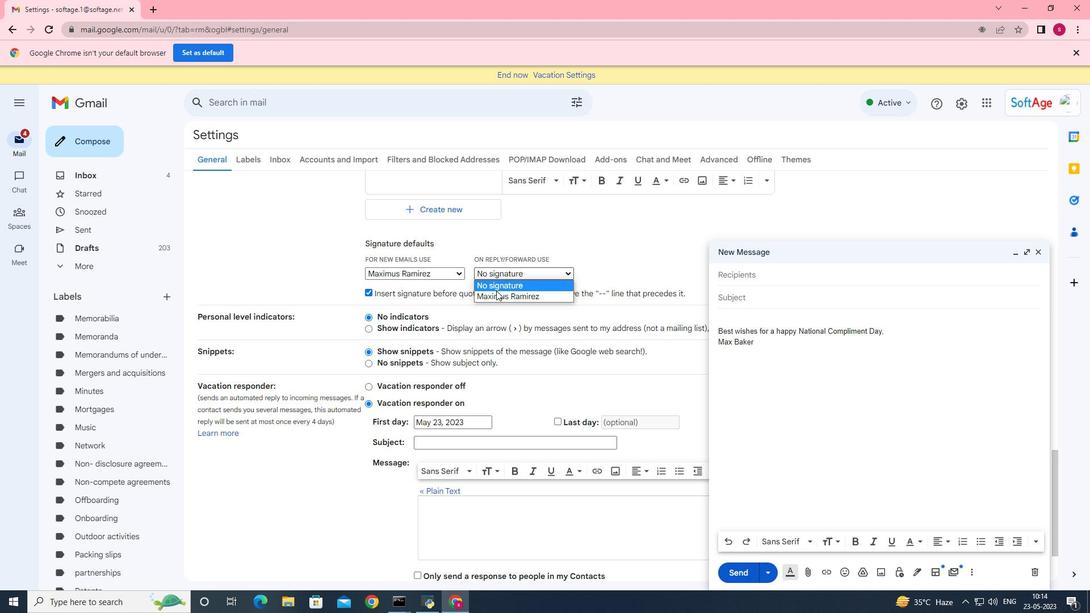 
Action: Mouse pressed left at (495, 294)
Screenshot: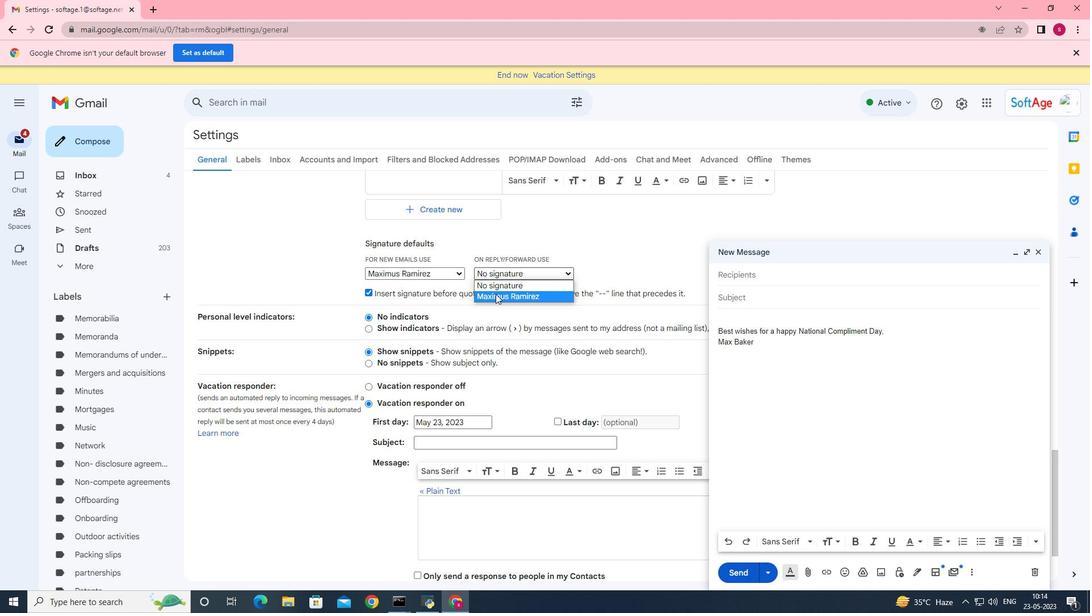 
Action: Mouse moved to (600, 488)
Screenshot: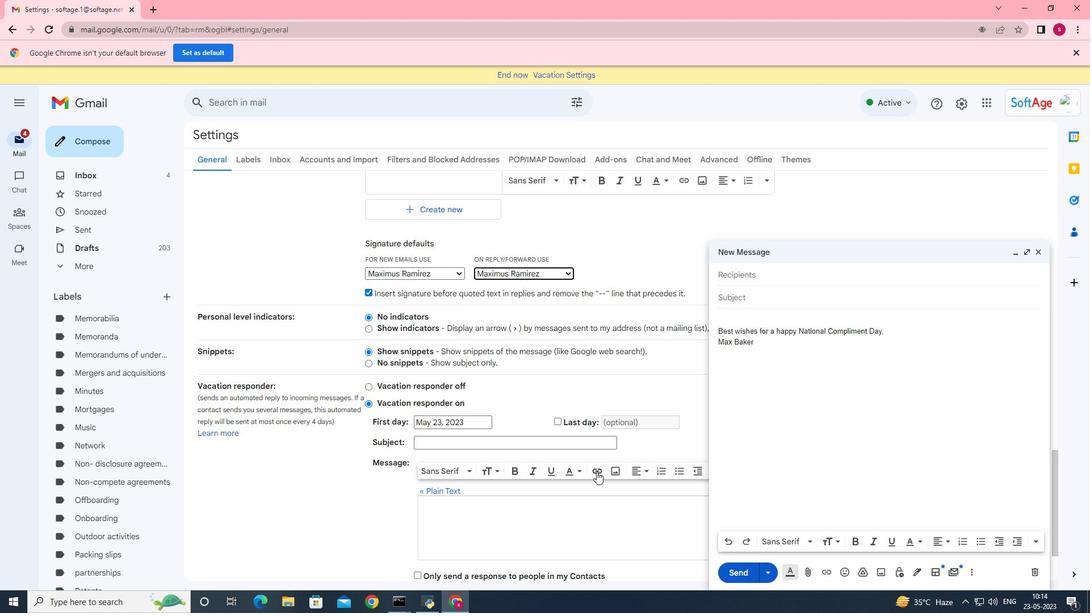 
Action: Mouse scrolled (600, 482) with delta (0, 0)
Screenshot: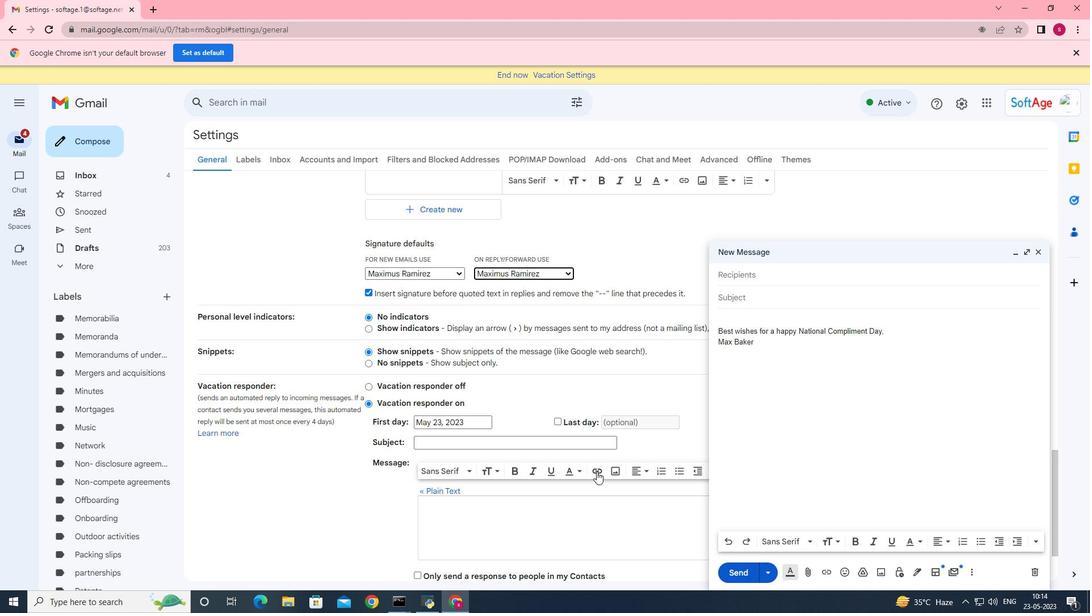 
Action: Mouse moved to (600, 490)
Screenshot: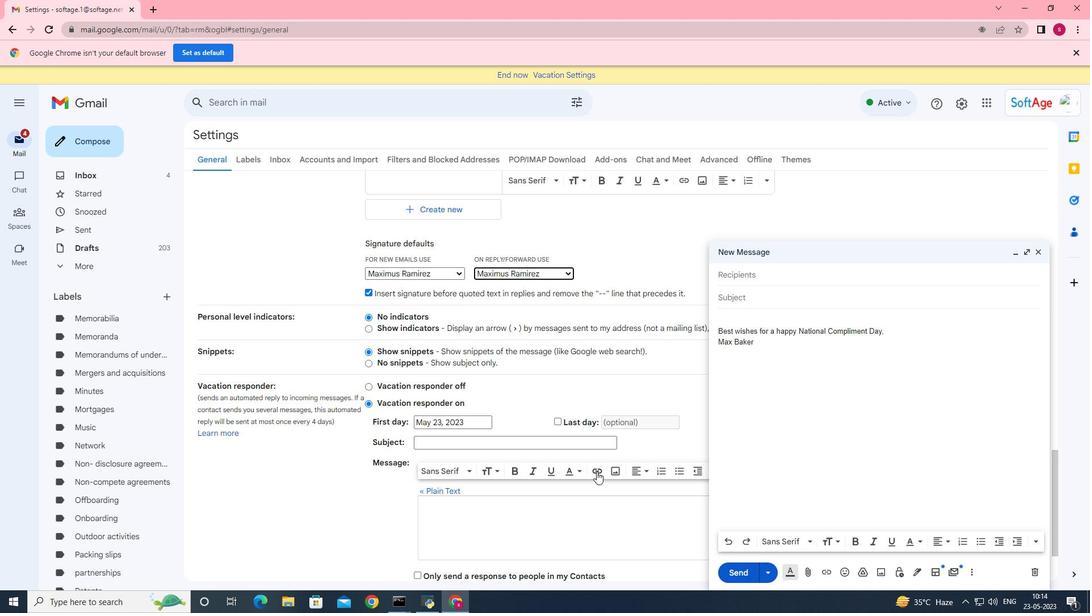 
Action: Mouse scrolled (600, 485) with delta (0, 0)
Screenshot: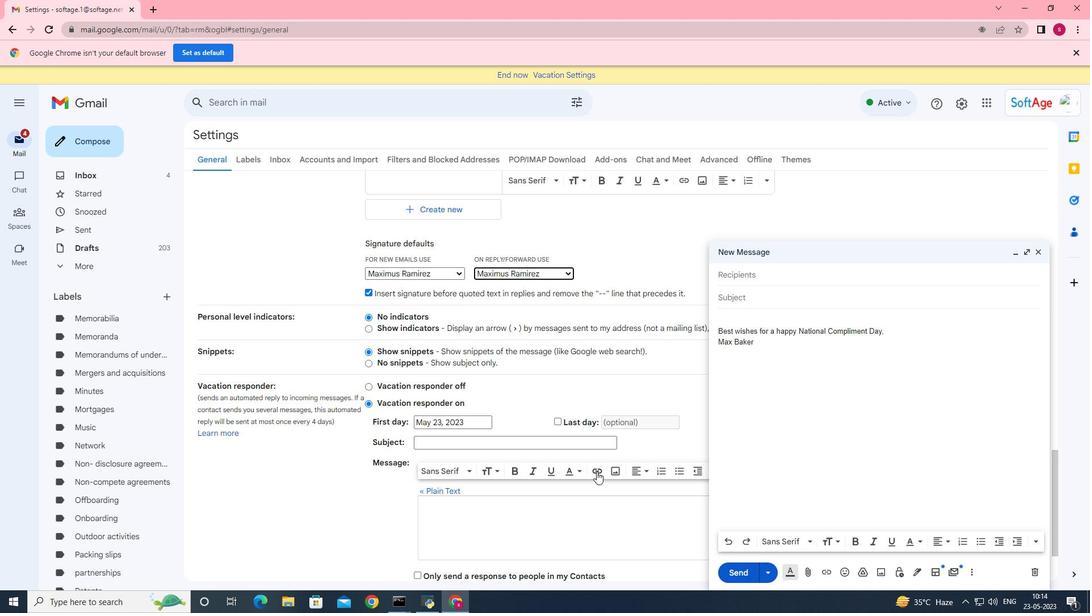 
Action: Mouse moved to (603, 494)
Screenshot: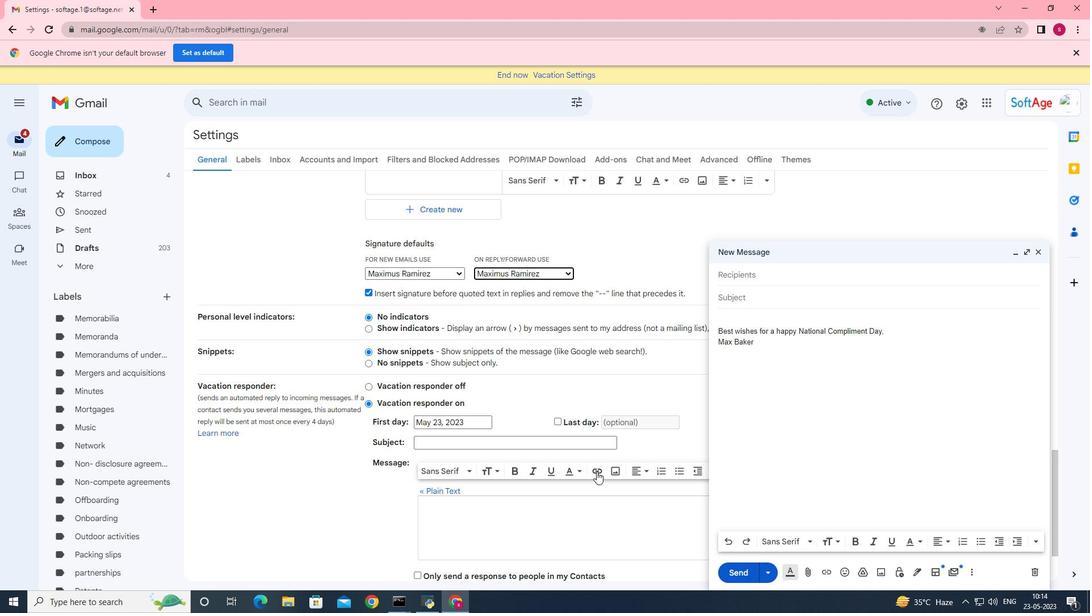 
Action: Mouse scrolled (600, 489) with delta (0, 0)
Screenshot: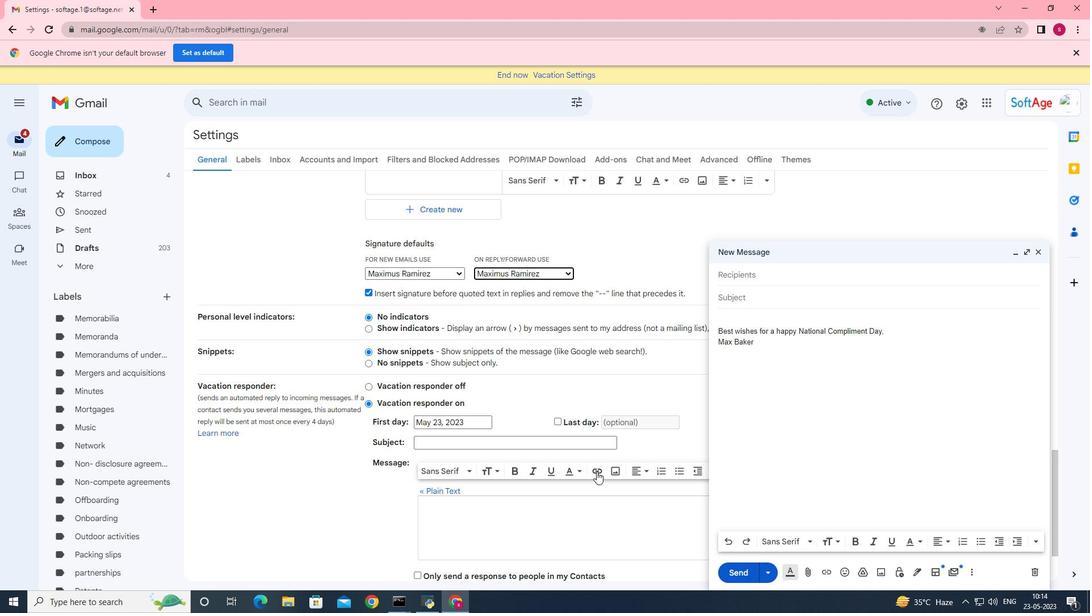 
Action: Mouse moved to (670, 529)
Screenshot: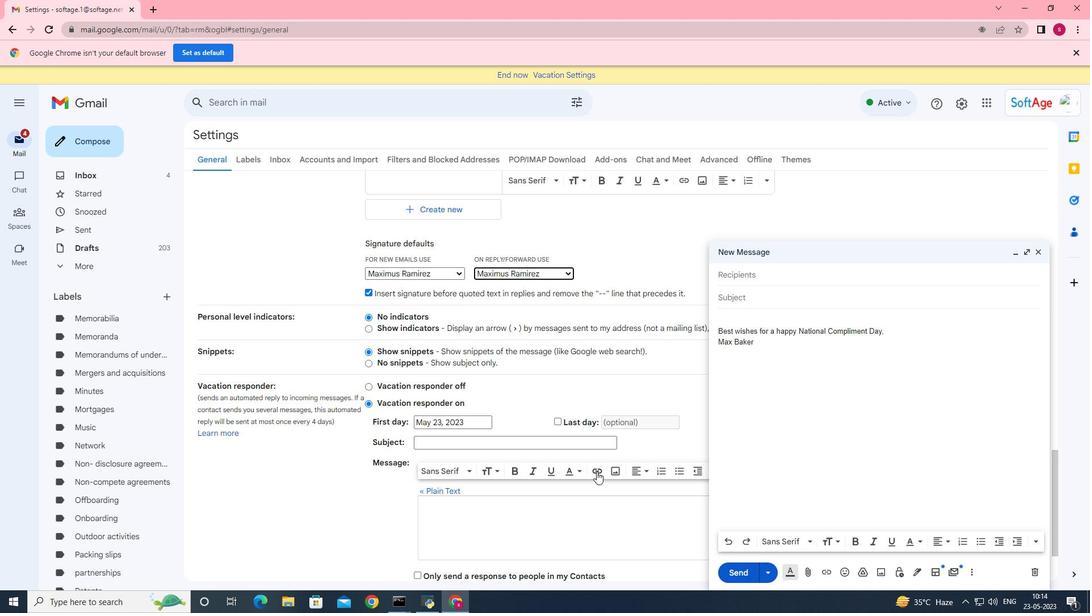 
Action: Mouse scrolled (605, 495) with delta (0, 0)
Screenshot: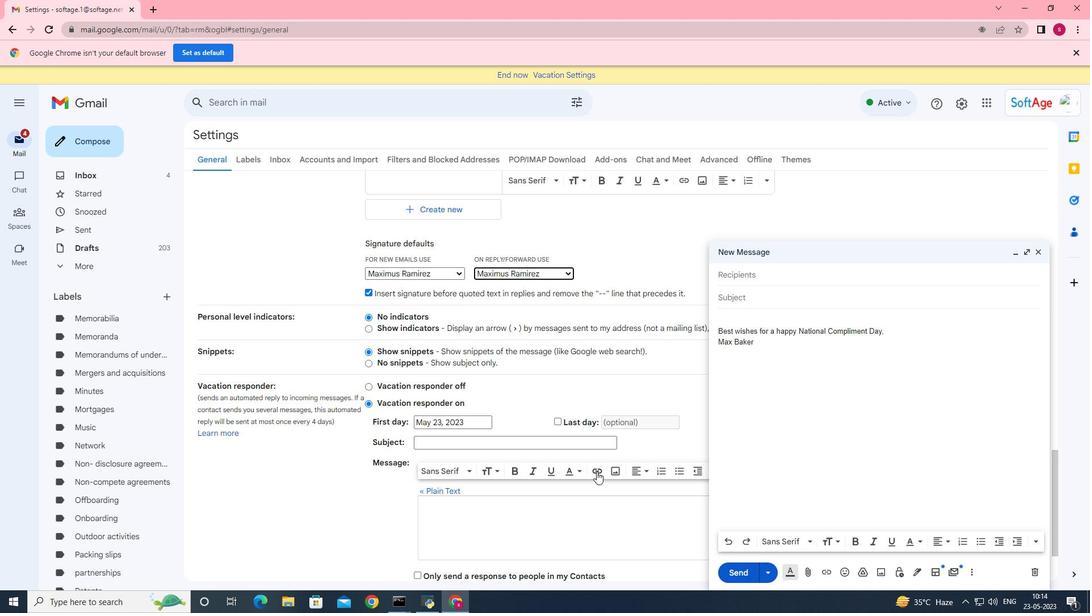 
Action: Mouse moved to (606, 519)
Screenshot: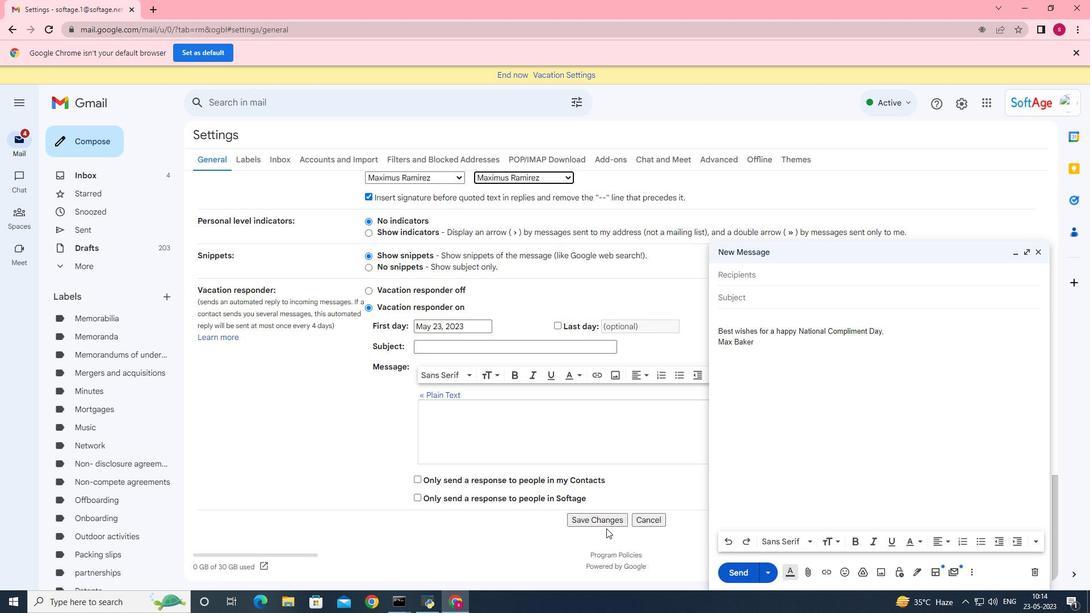 
Action: Mouse pressed left at (606, 519)
Screenshot: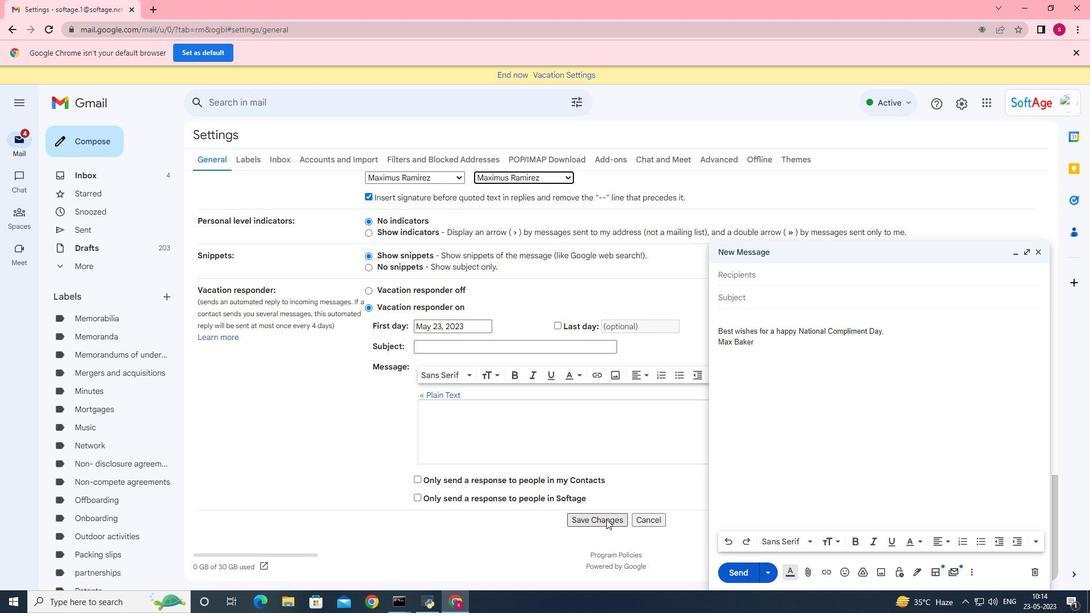 
Action: Mouse moved to (1041, 252)
Screenshot: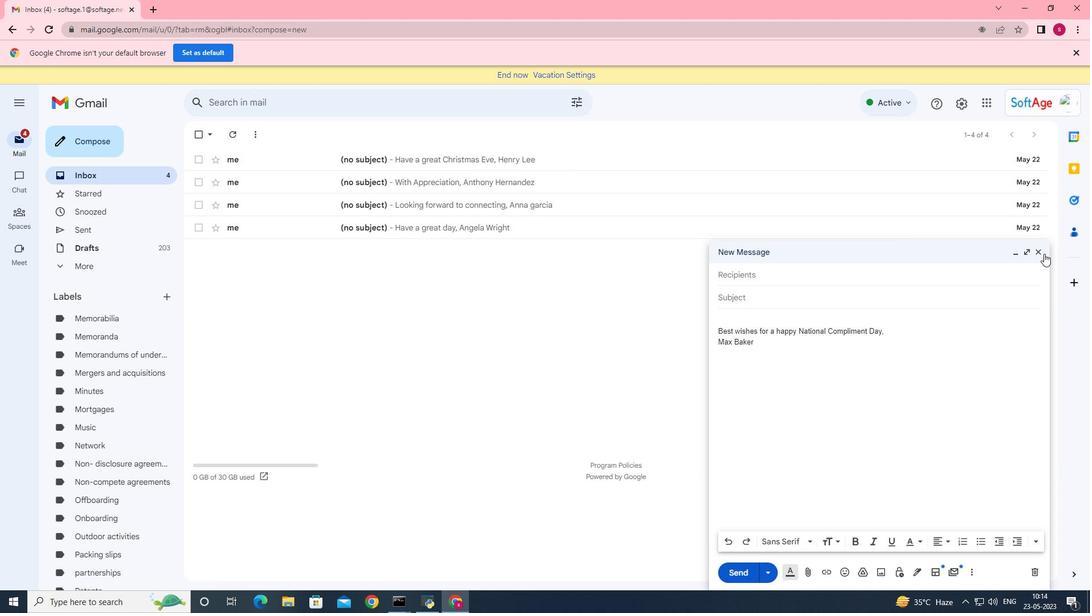 
Action: Mouse pressed left at (1041, 252)
Screenshot: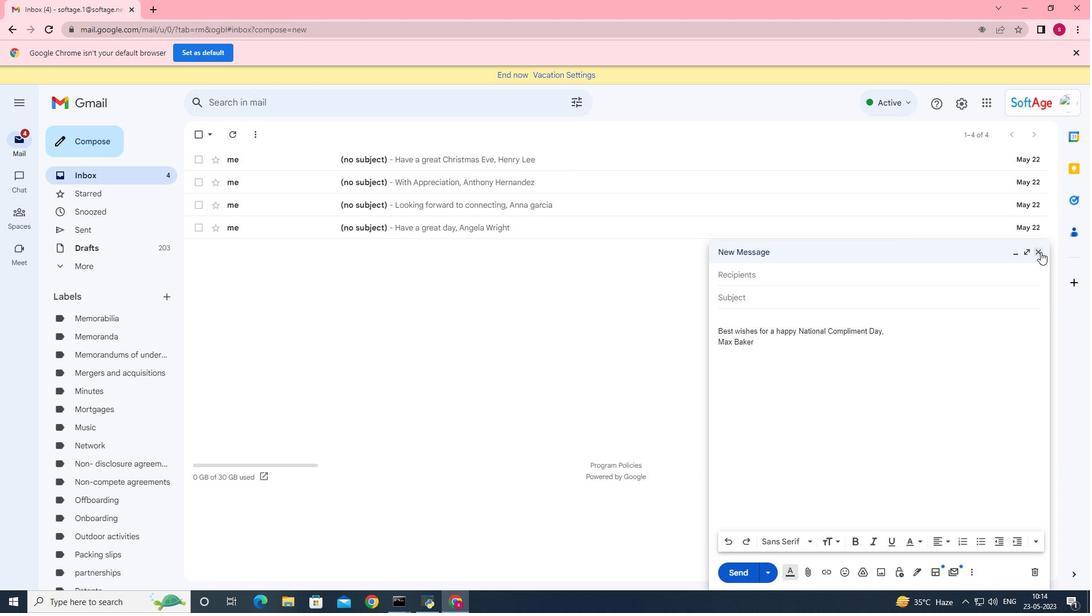
Action: Mouse moved to (97, 126)
Screenshot: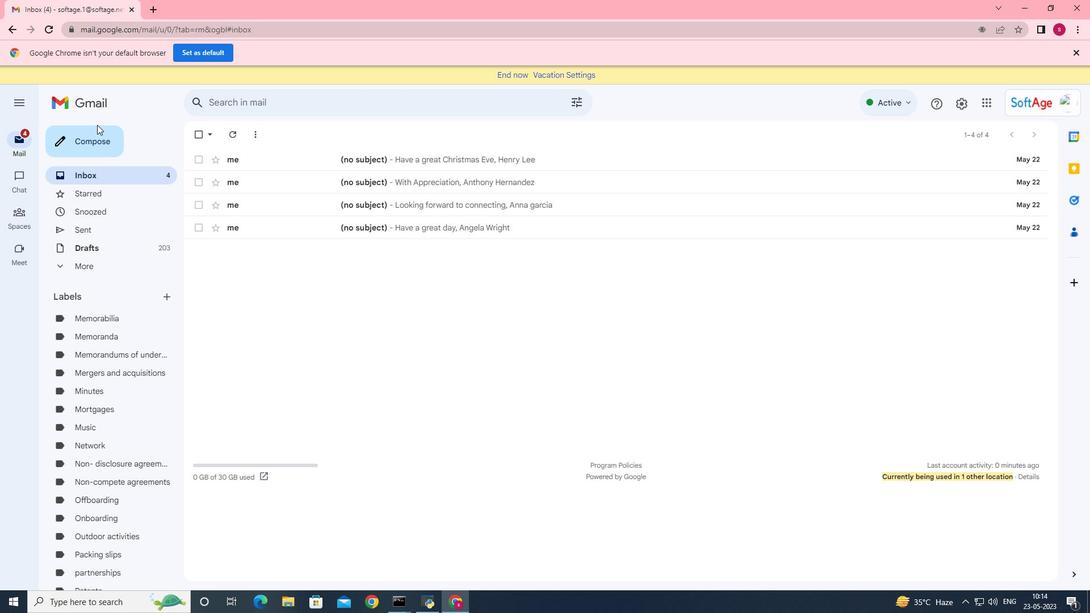 
Action: Mouse pressed left at (97, 126)
Screenshot: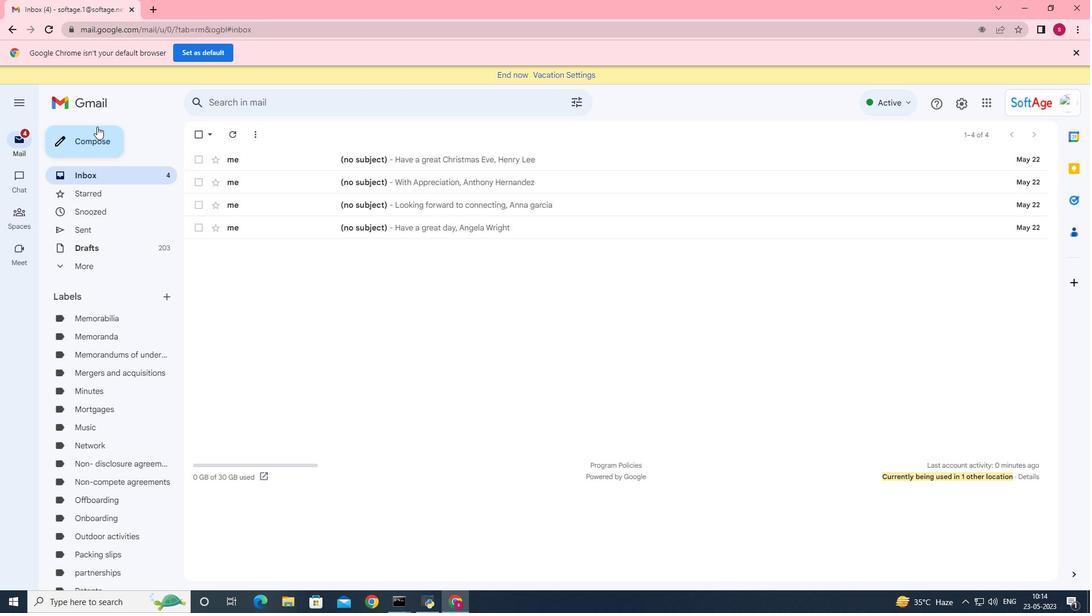 
Action: Mouse moved to (760, 282)
Screenshot: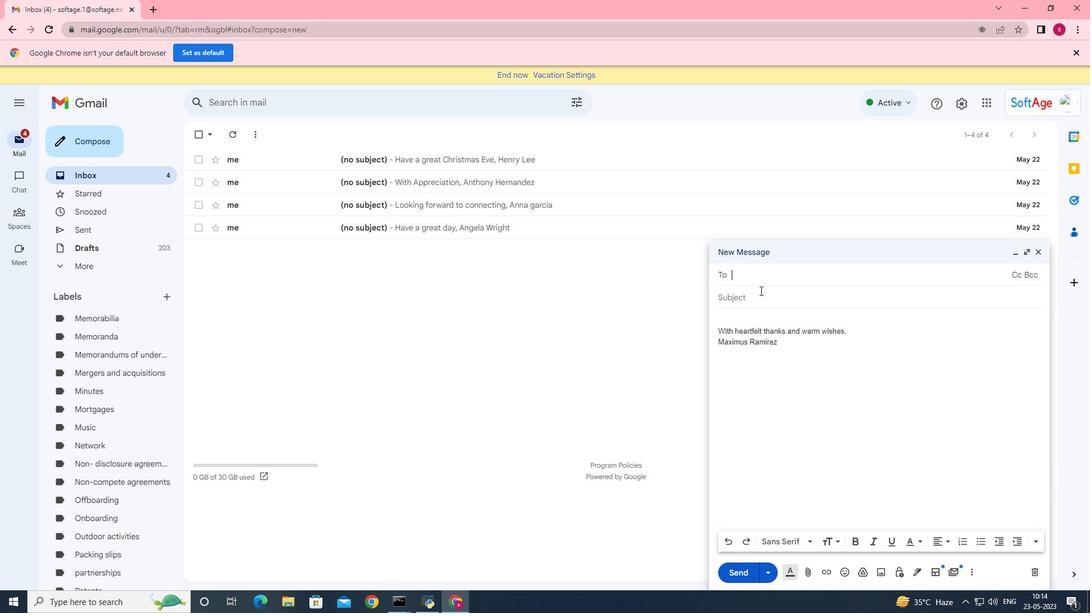 
Action: Key pressed softage.3<Key.shift>@s
Screenshot: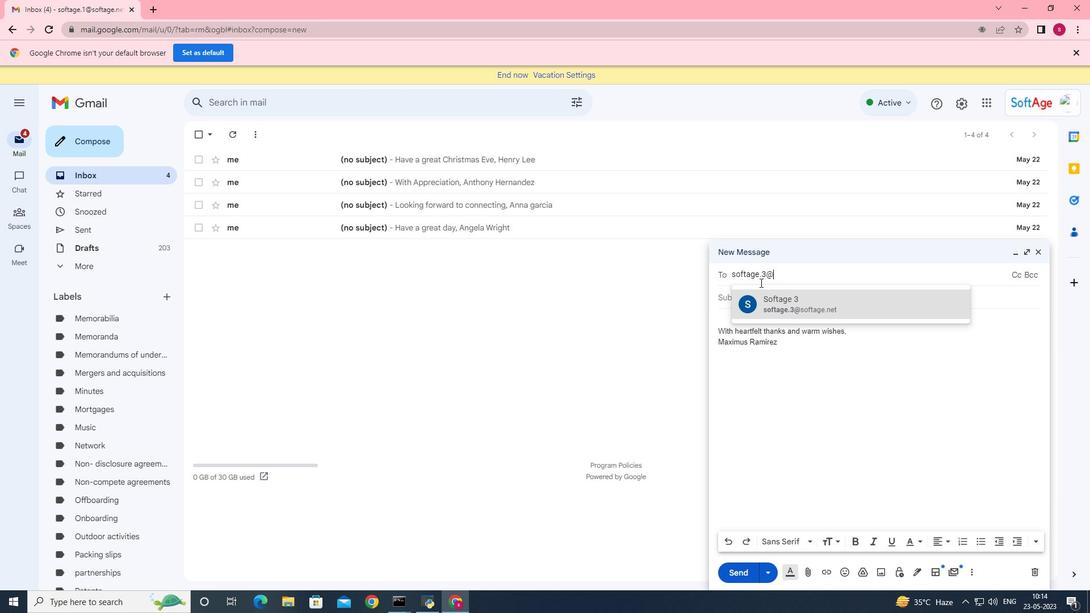 
Action: Mouse moved to (813, 300)
Screenshot: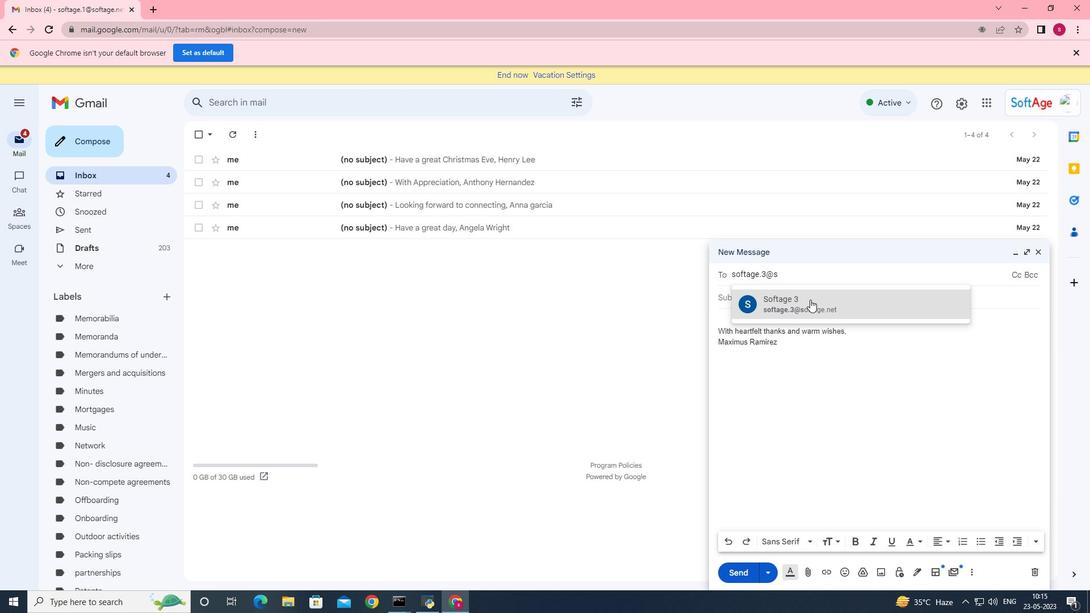 
Action: Mouse pressed left at (813, 300)
Screenshot: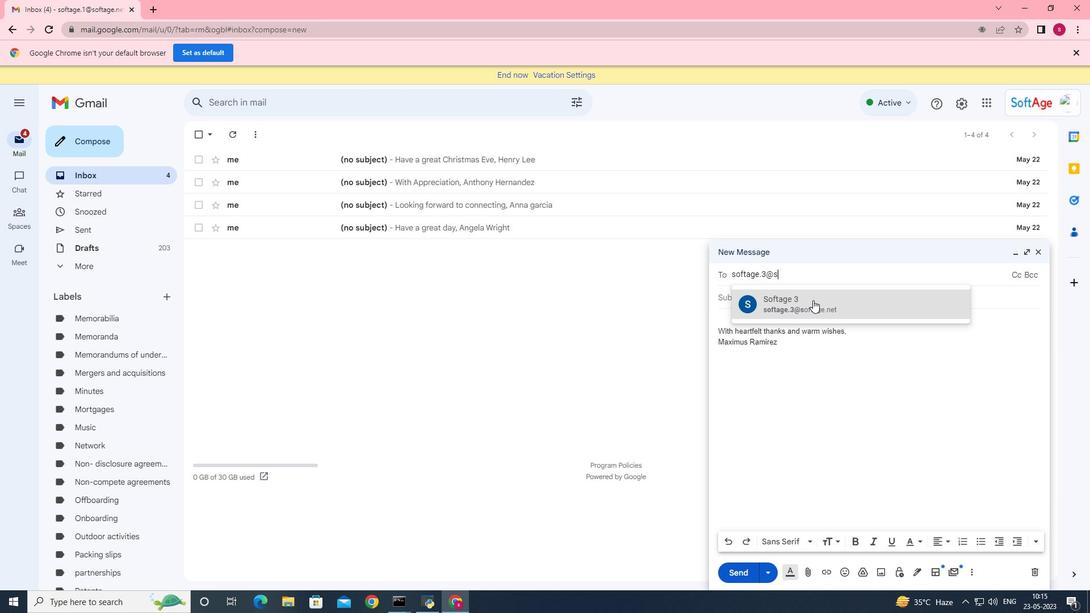 
Action: Mouse moved to (970, 573)
Screenshot: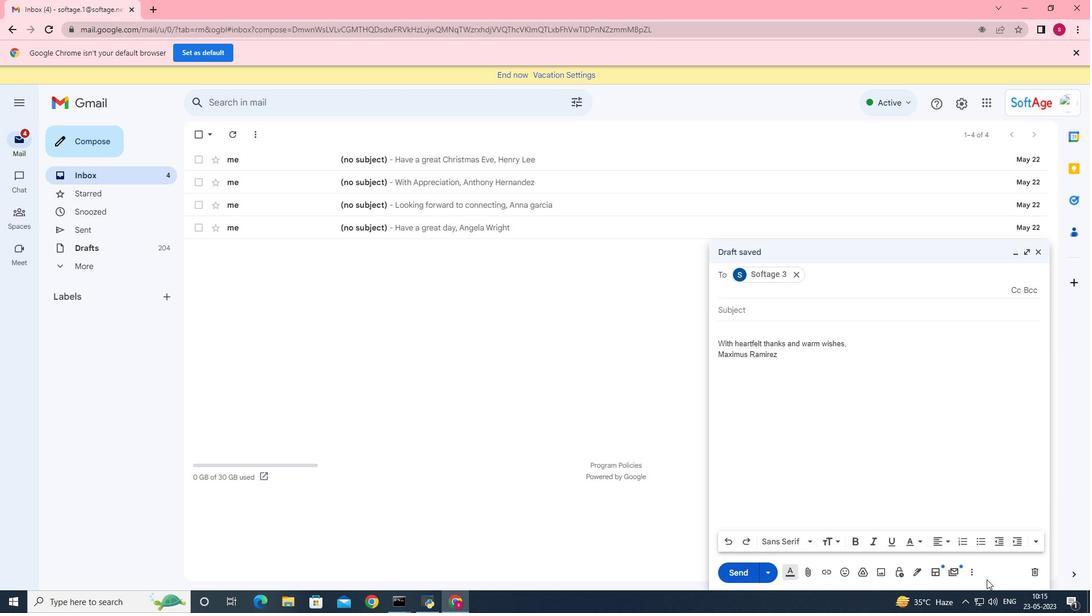 
Action: Mouse pressed left at (970, 573)
Screenshot: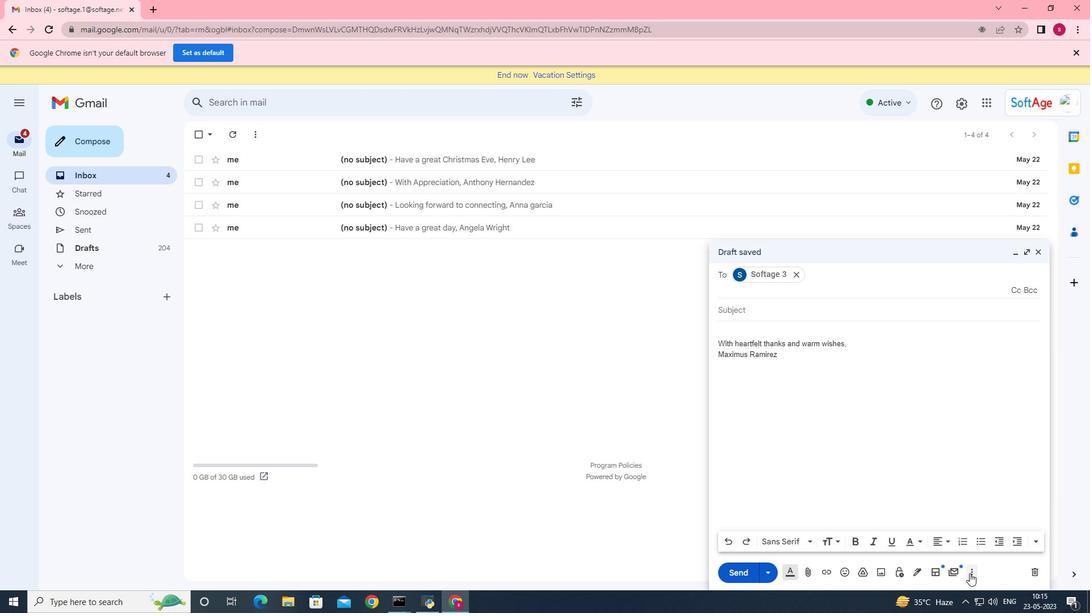 
Action: Mouse moved to (933, 465)
Screenshot: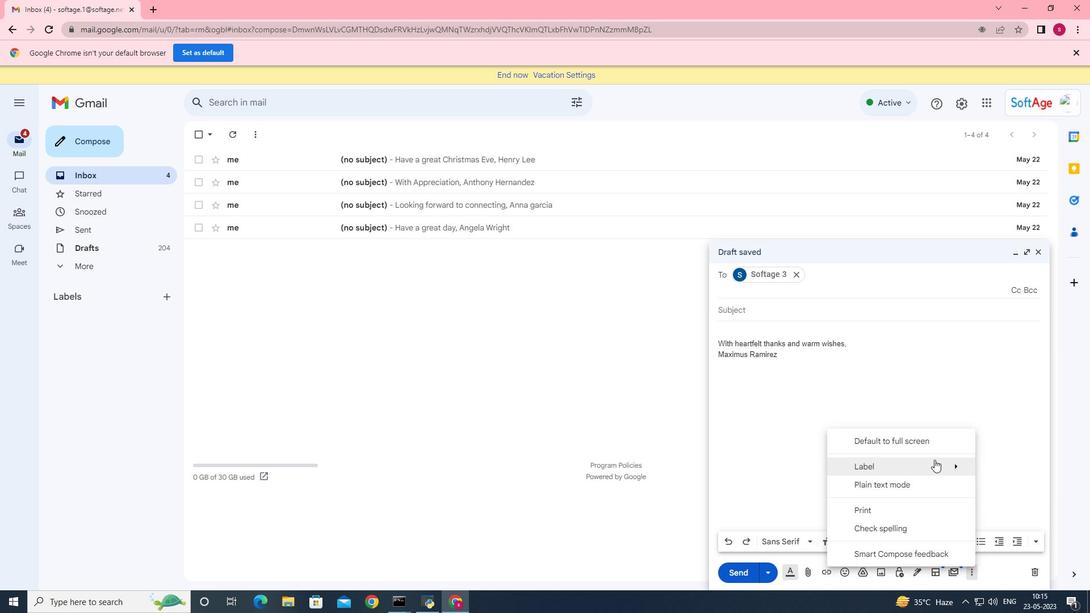 
Action: Mouse pressed left at (933, 465)
Screenshot: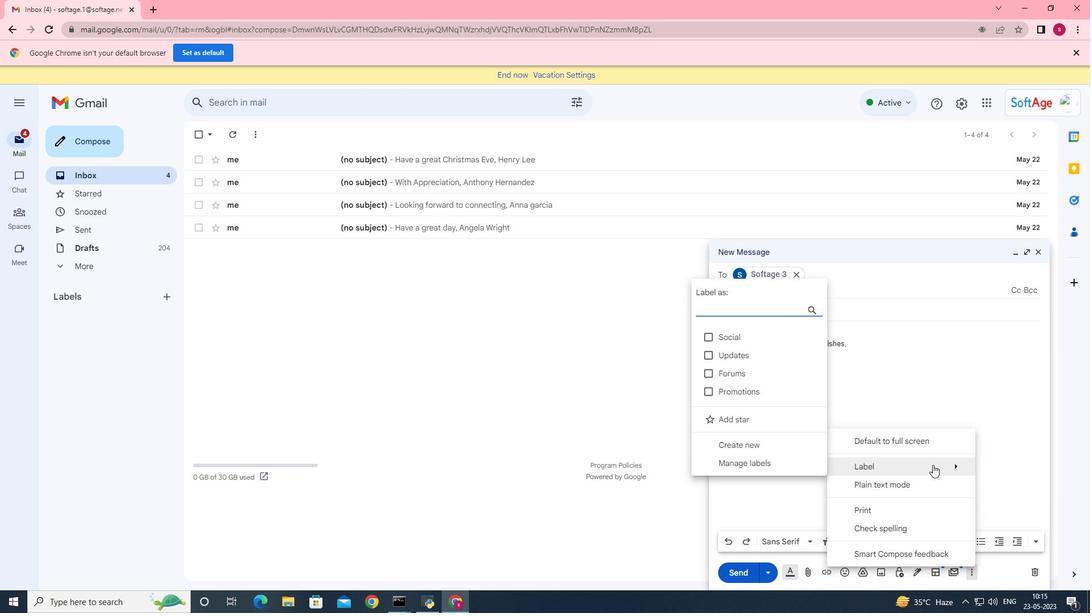 
Action: Mouse moved to (749, 445)
Screenshot: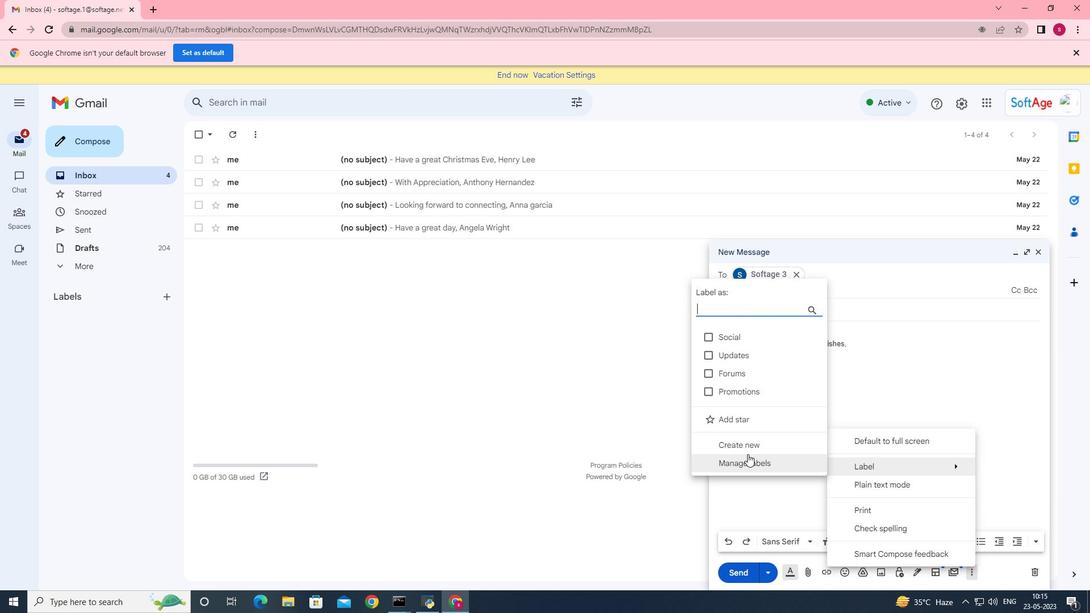 
Action: Mouse pressed left at (749, 445)
Screenshot: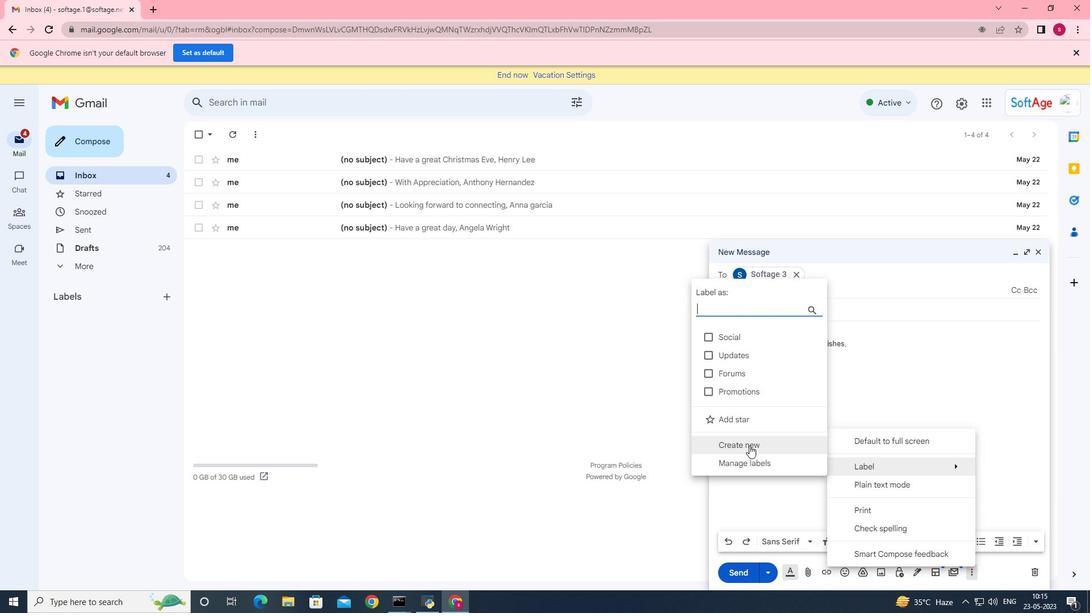 
Action: Mouse moved to (477, 312)
Screenshot: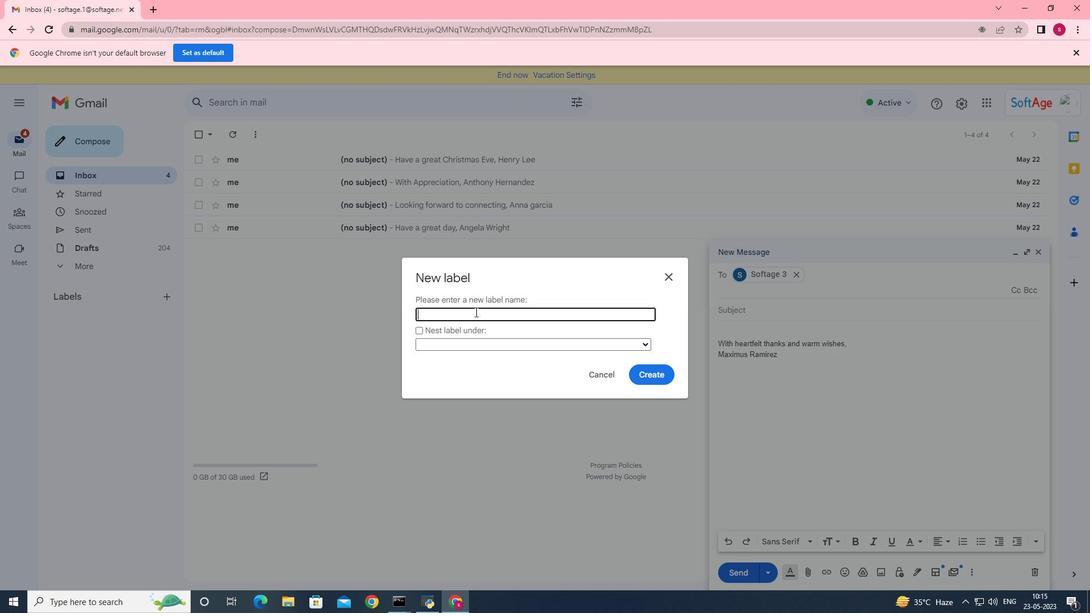 
Action: Mouse pressed left at (477, 312)
Screenshot: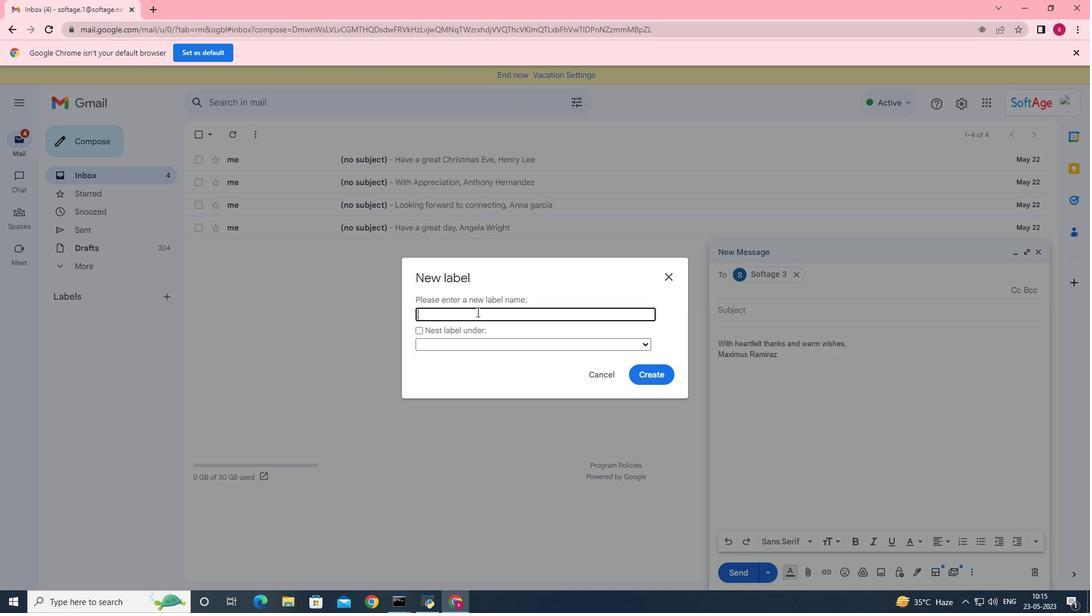 
Action: Key pressed <Key.shift>Community<Key.space>events
Screenshot: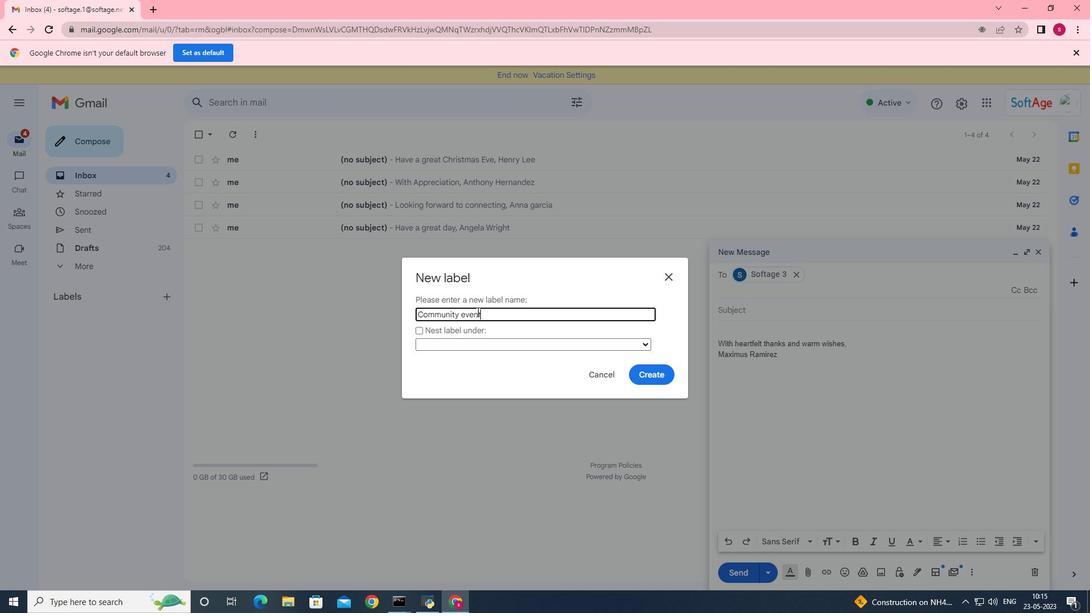 
Action: Mouse moved to (650, 373)
Screenshot: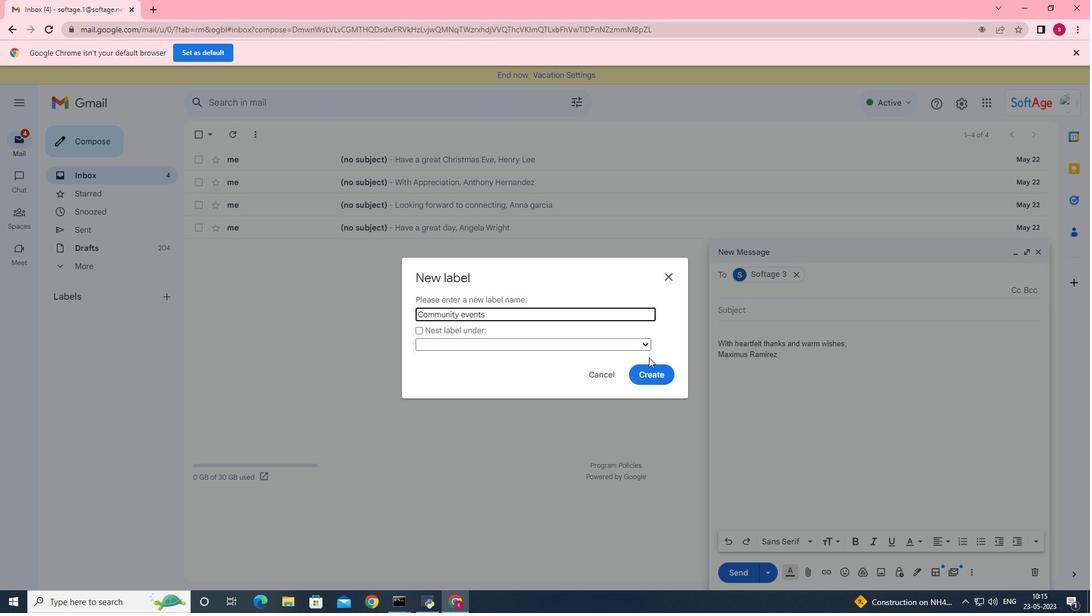
Action: Mouse pressed left at (650, 373)
Screenshot: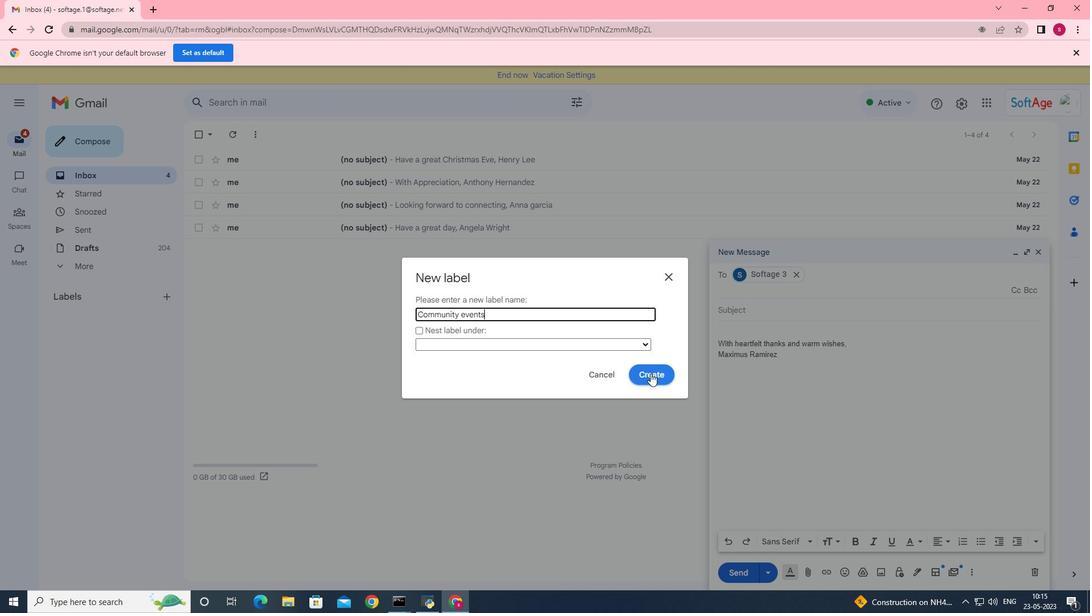 
Action: Mouse moved to (651, 373)
Screenshot: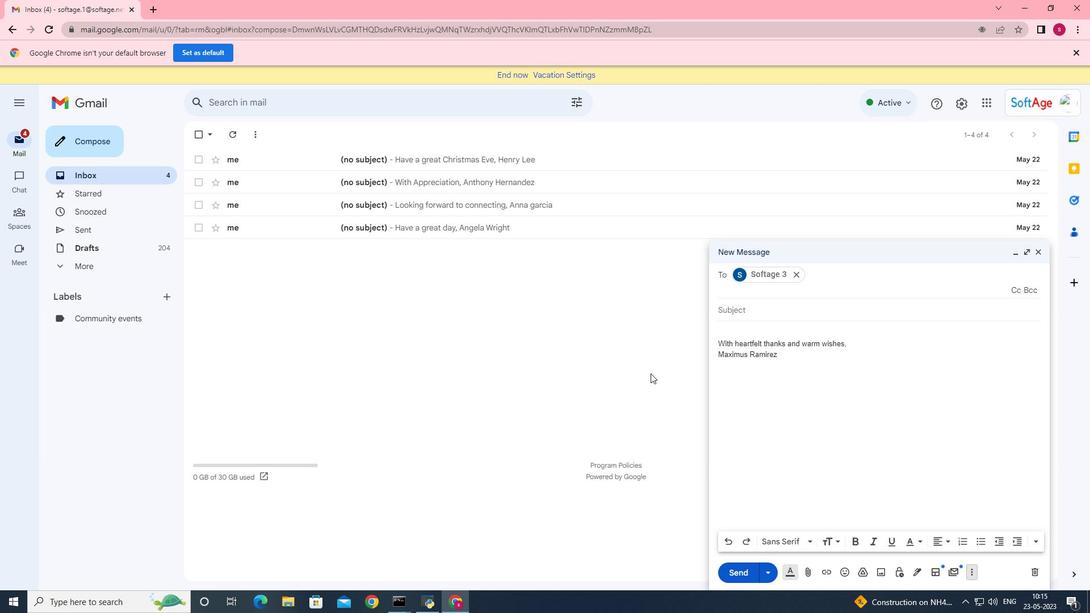 
